 Task: Set the color of the major gridlines on the chart to purple.
Action: Mouse pressed left at (183, 362)
Screenshot: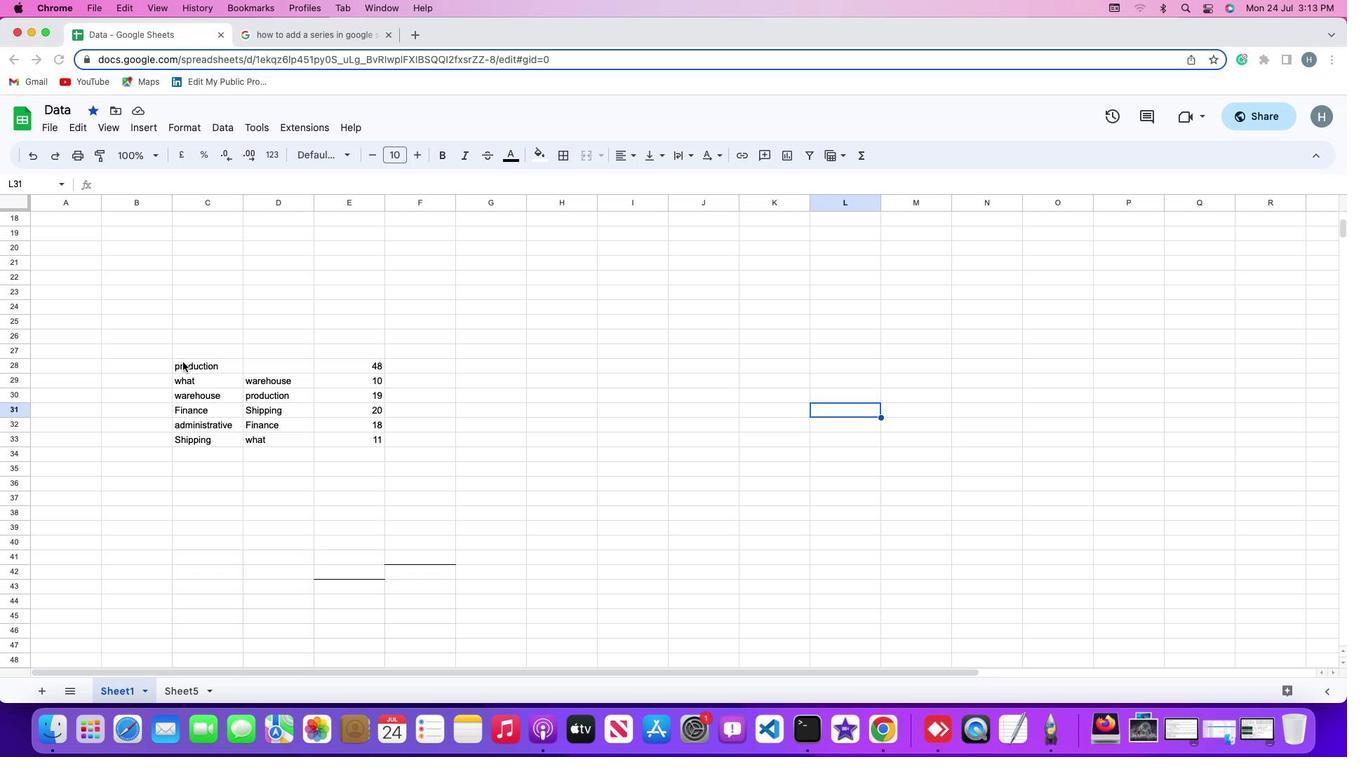 
Action: Mouse moved to (182, 362)
Screenshot: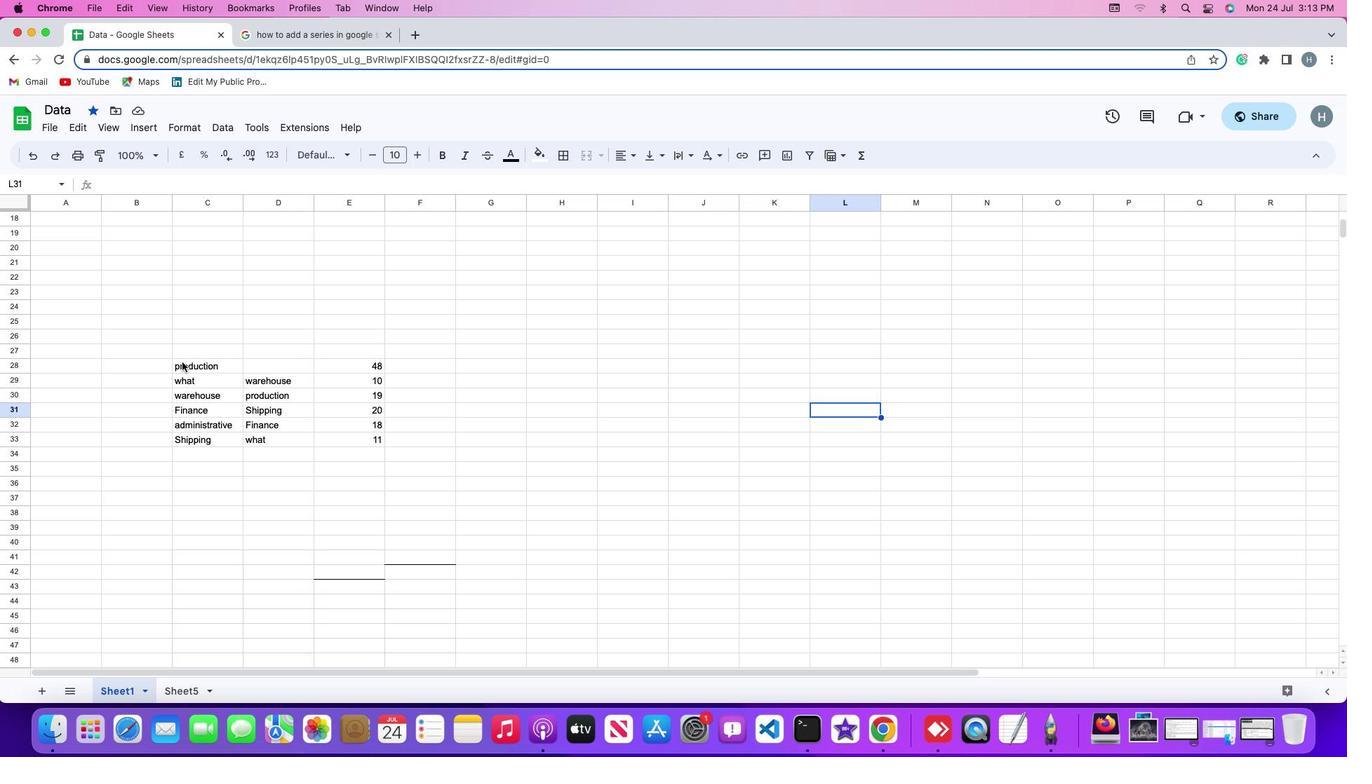 
Action: Mouse pressed left at (182, 362)
Screenshot: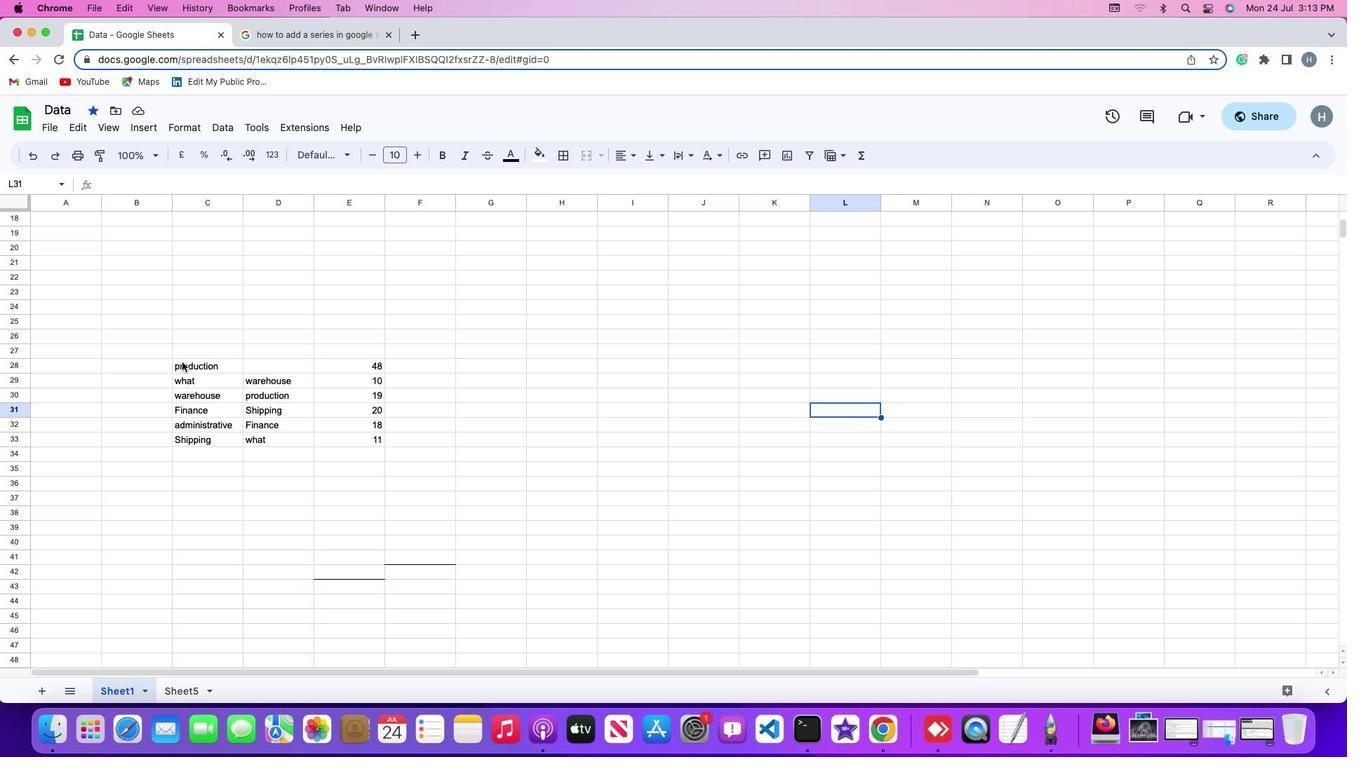 
Action: Mouse moved to (151, 127)
Screenshot: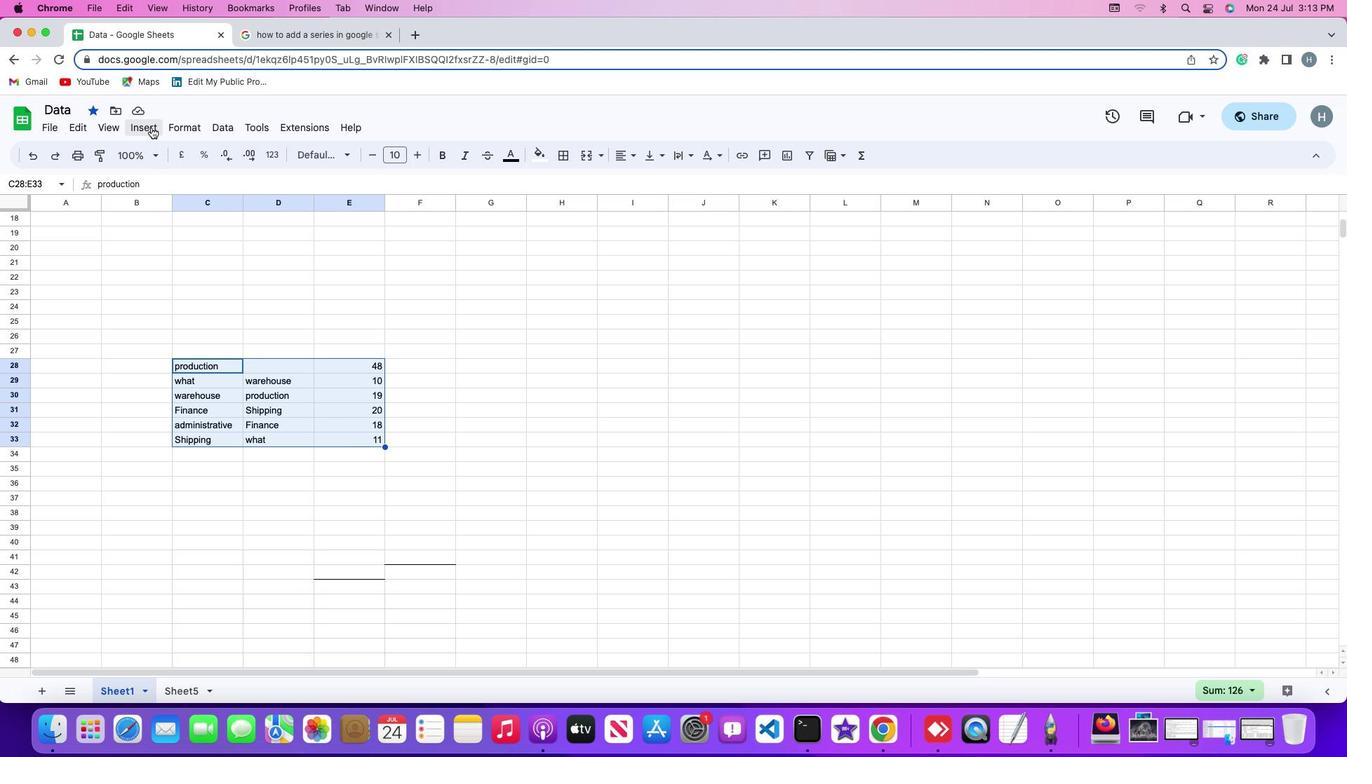 
Action: Mouse pressed left at (151, 127)
Screenshot: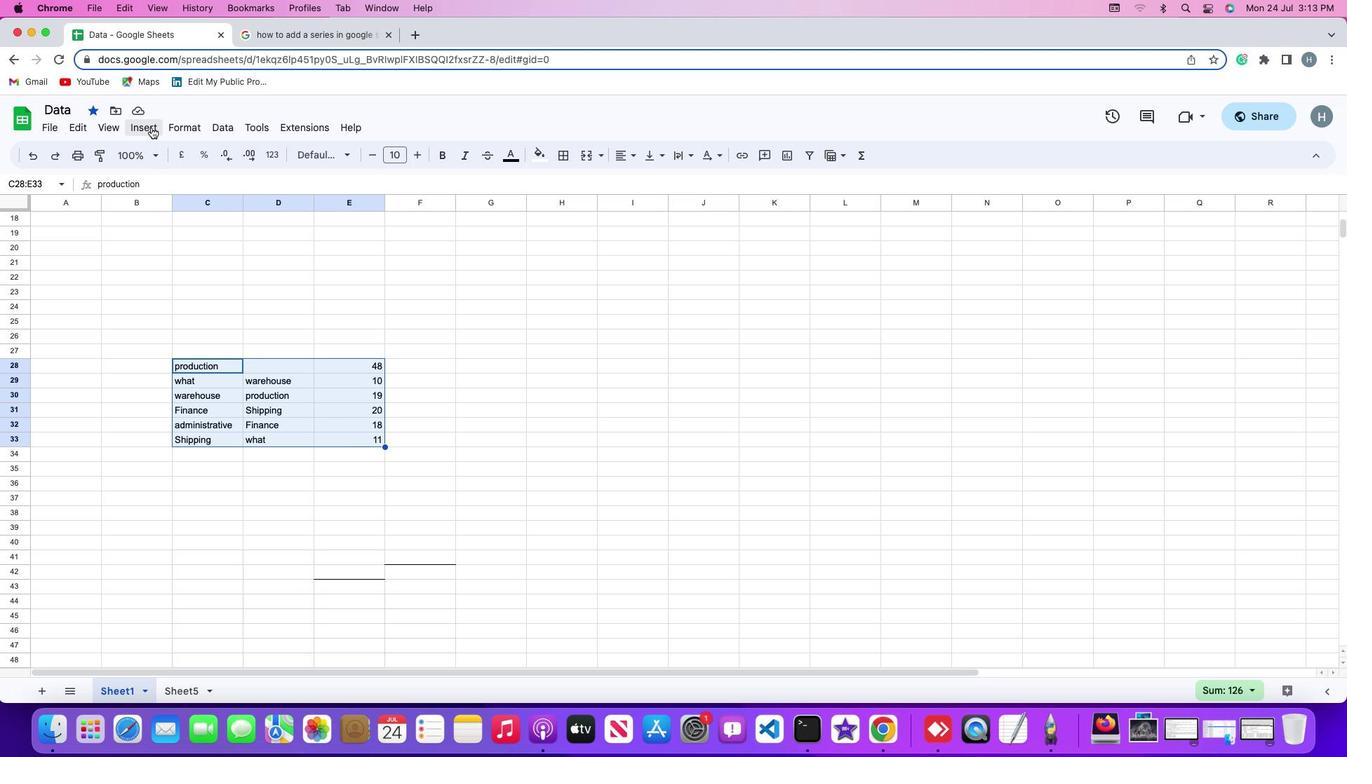 
Action: Mouse moved to (195, 253)
Screenshot: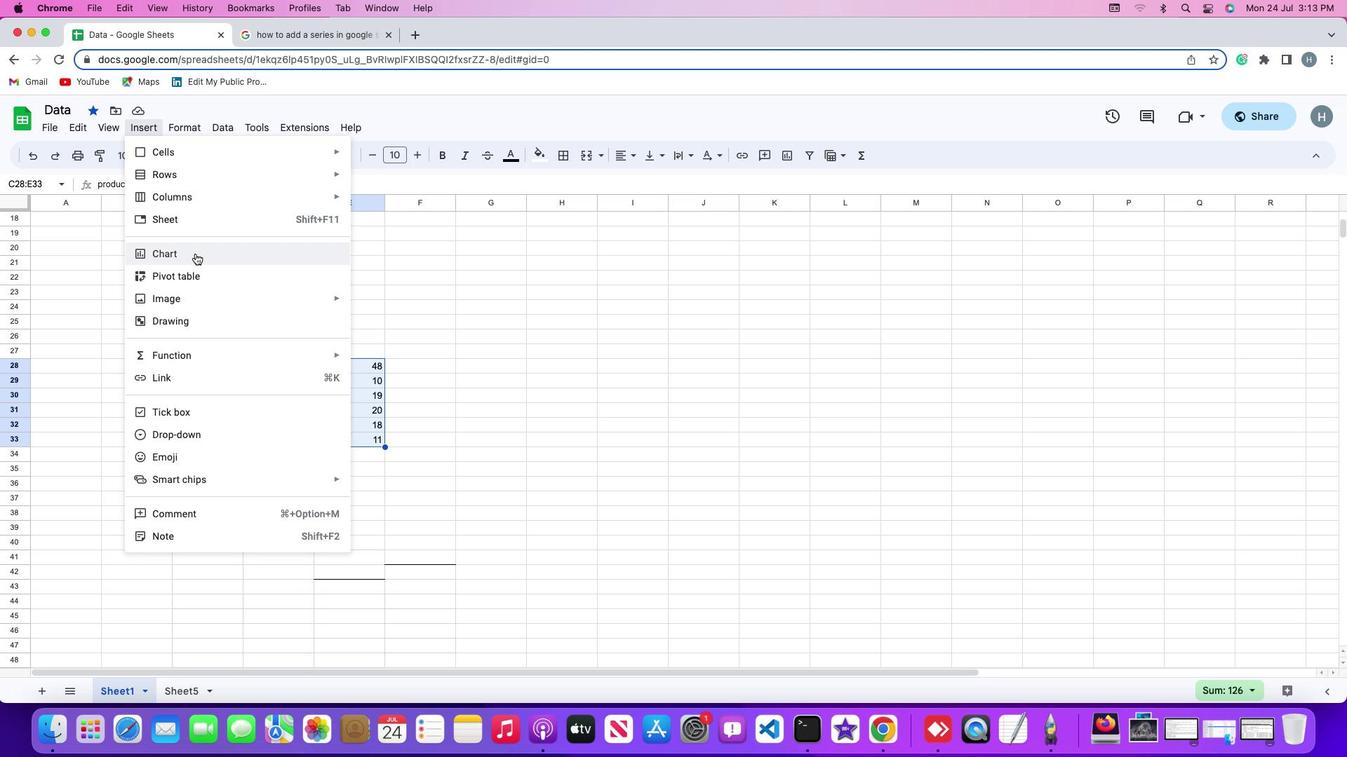 
Action: Mouse pressed left at (195, 253)
Screenshot: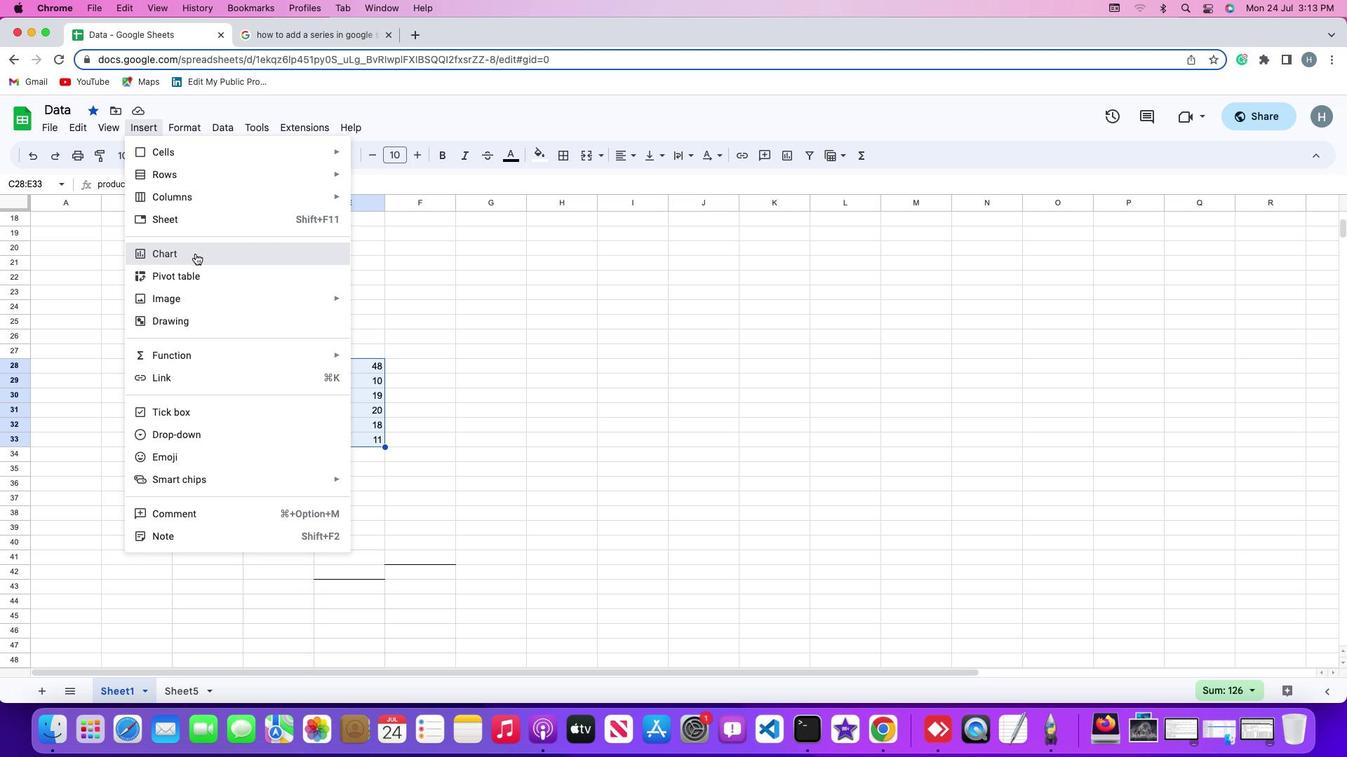 
Action: Mouse moved to (1276, 192)
Screenshot: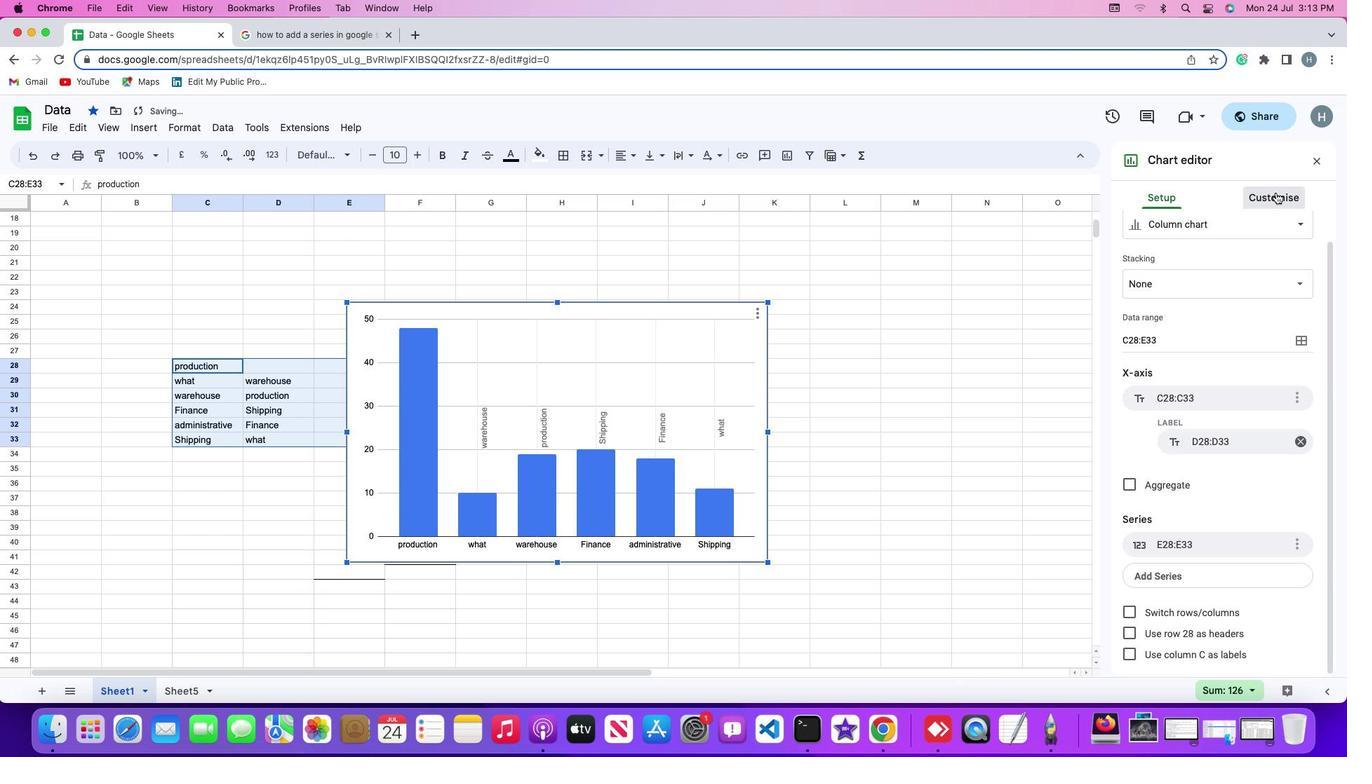 
Action: Mouse pressed left at (1276, 192)
Screenshot: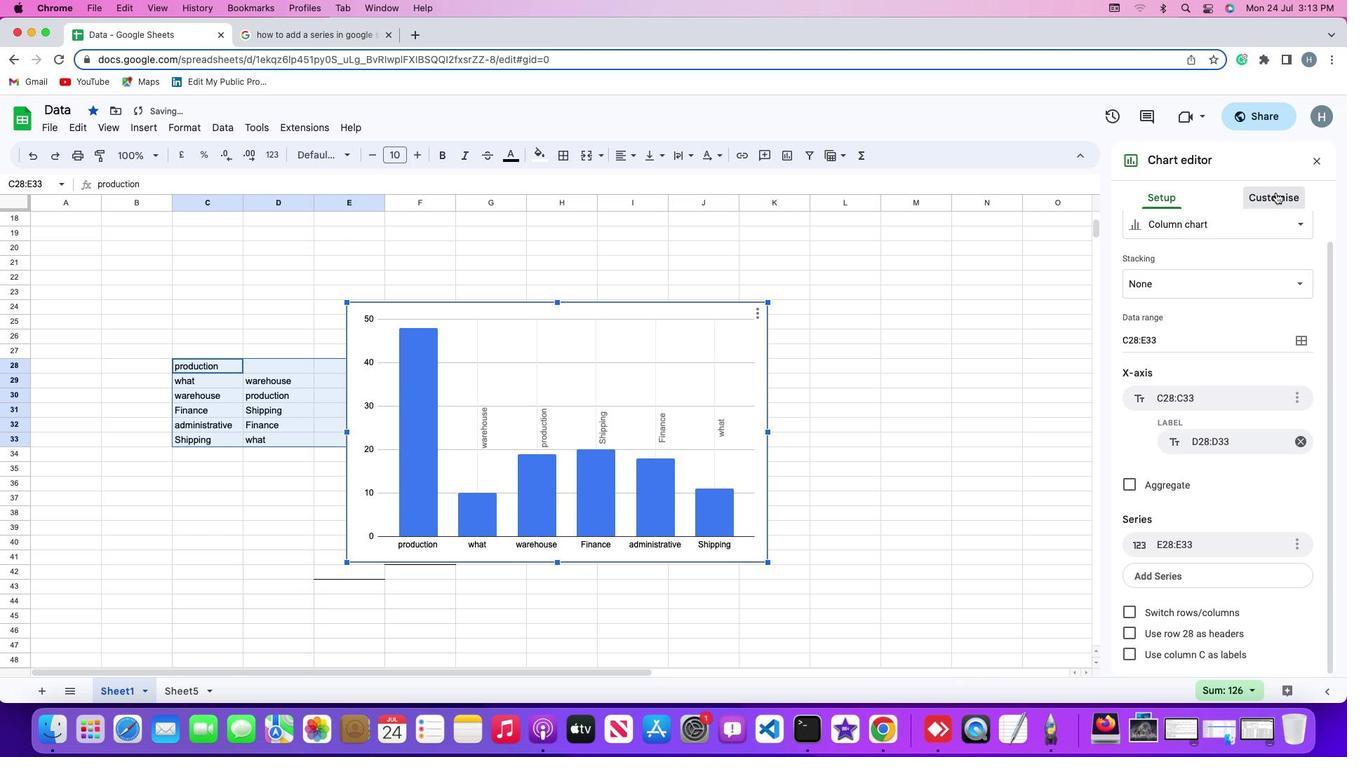
Action: Mouse moved to (1175, 491)
Screenshot: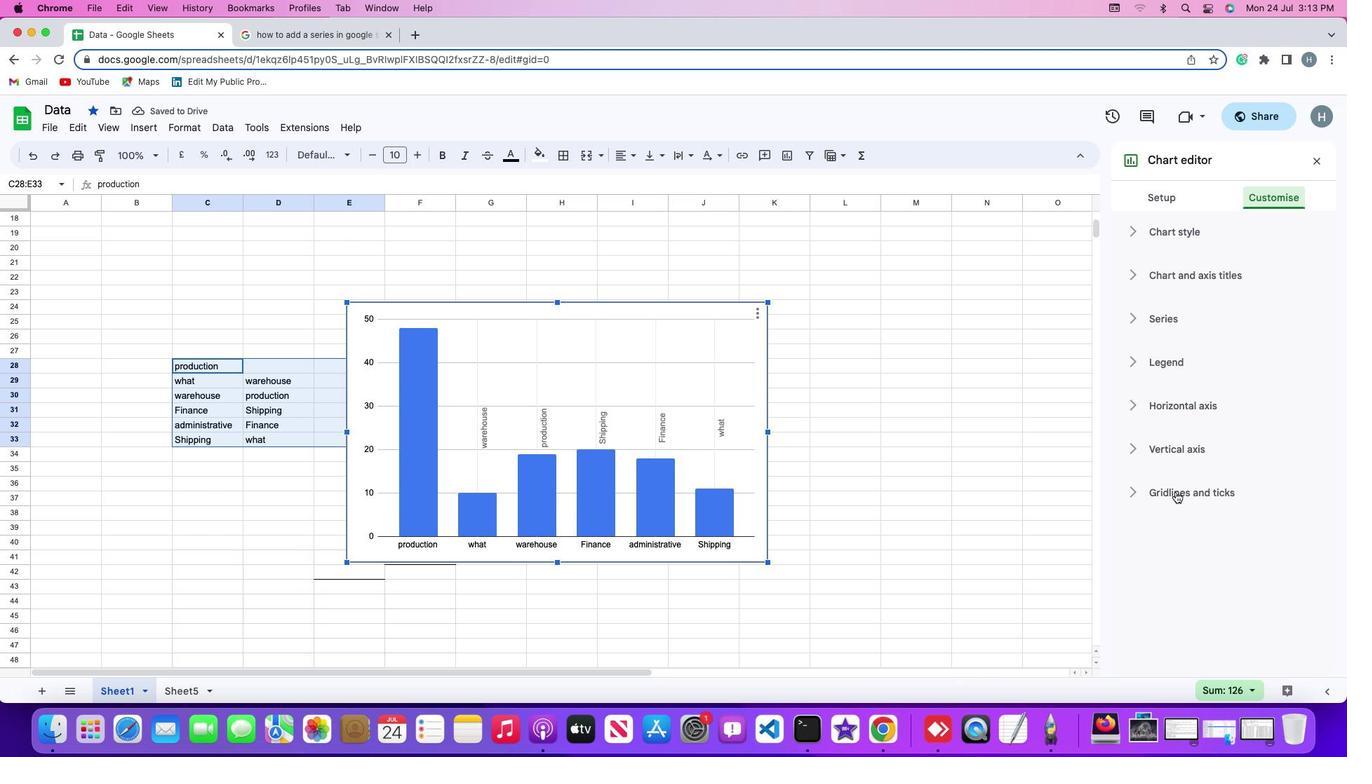 
Action: Mouse pressed left at (1175, 491)
Screenshot: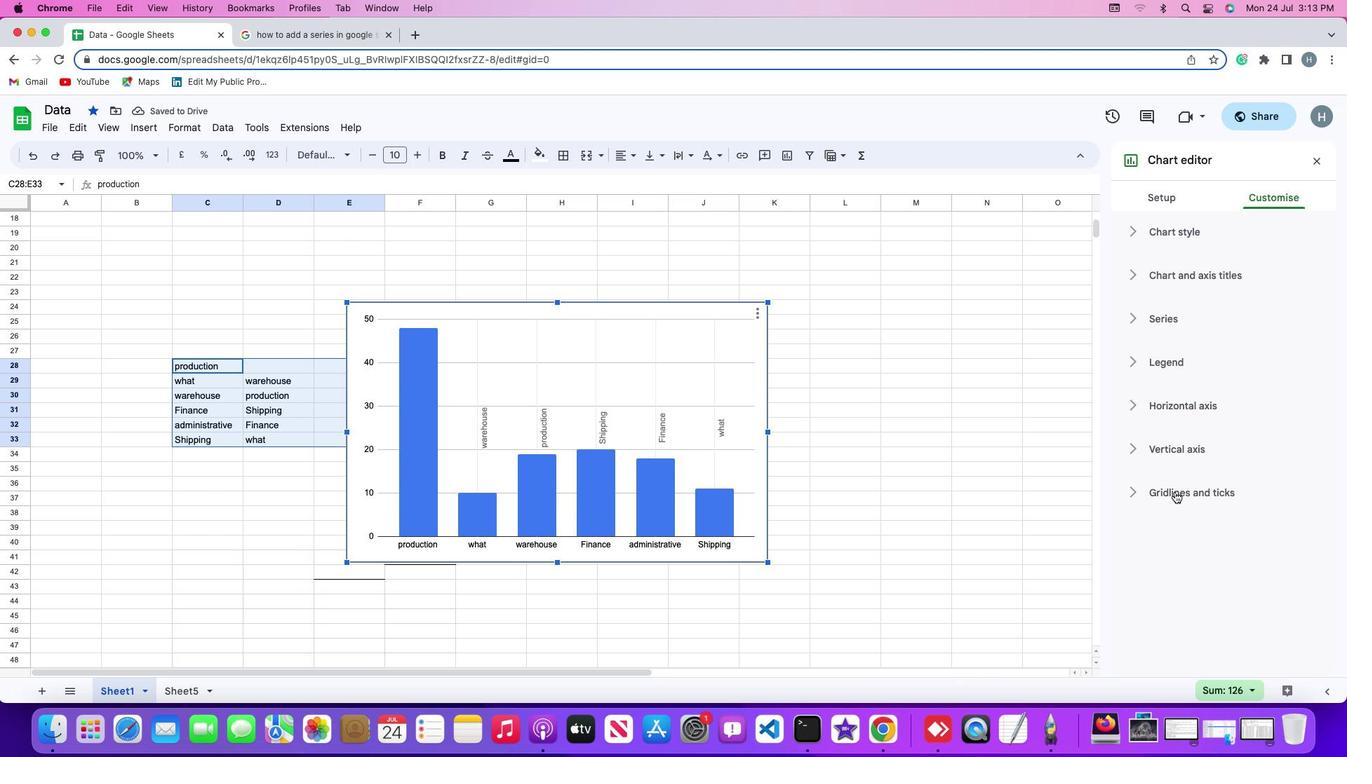 
Action: Mouse moved to (1167, 537)
Screenshot: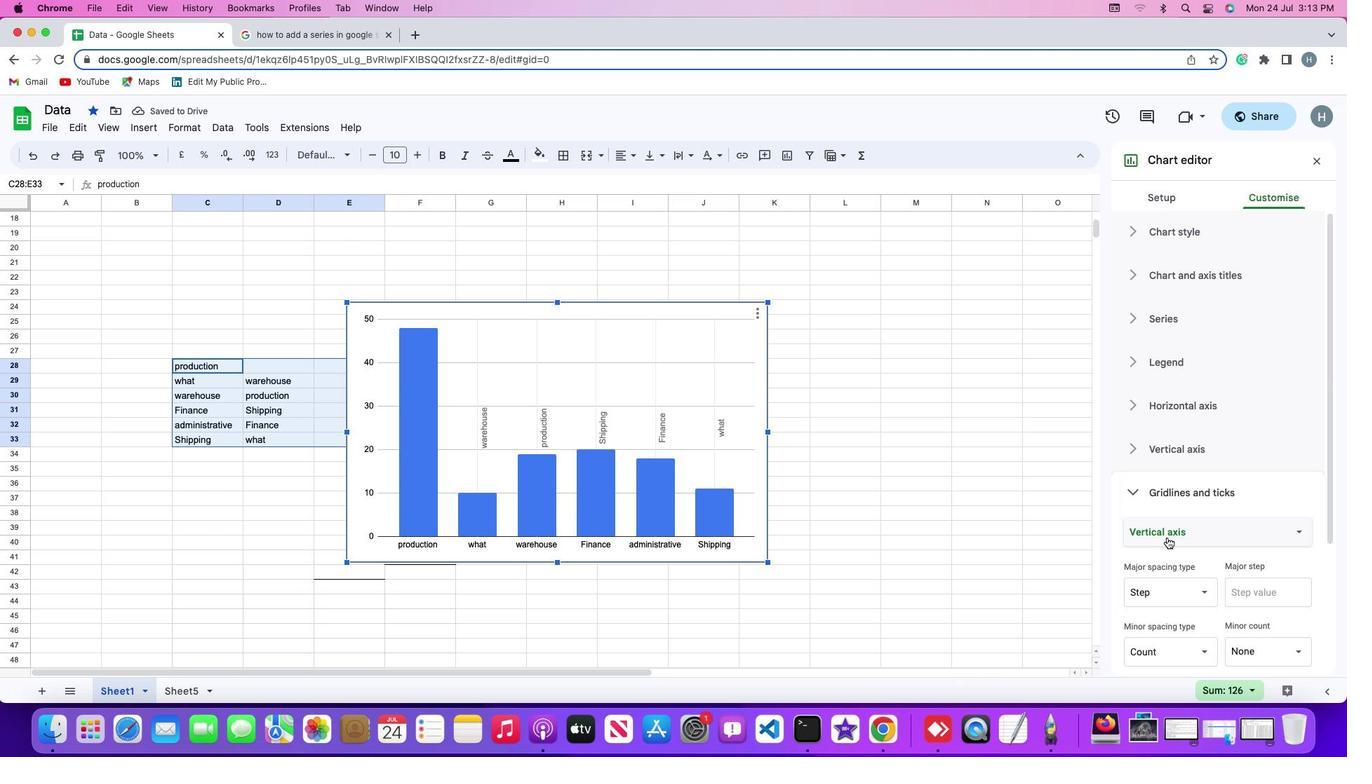 
Action: Mouse scrolled (1167, 537) with delta (0, 0)
Screenshot: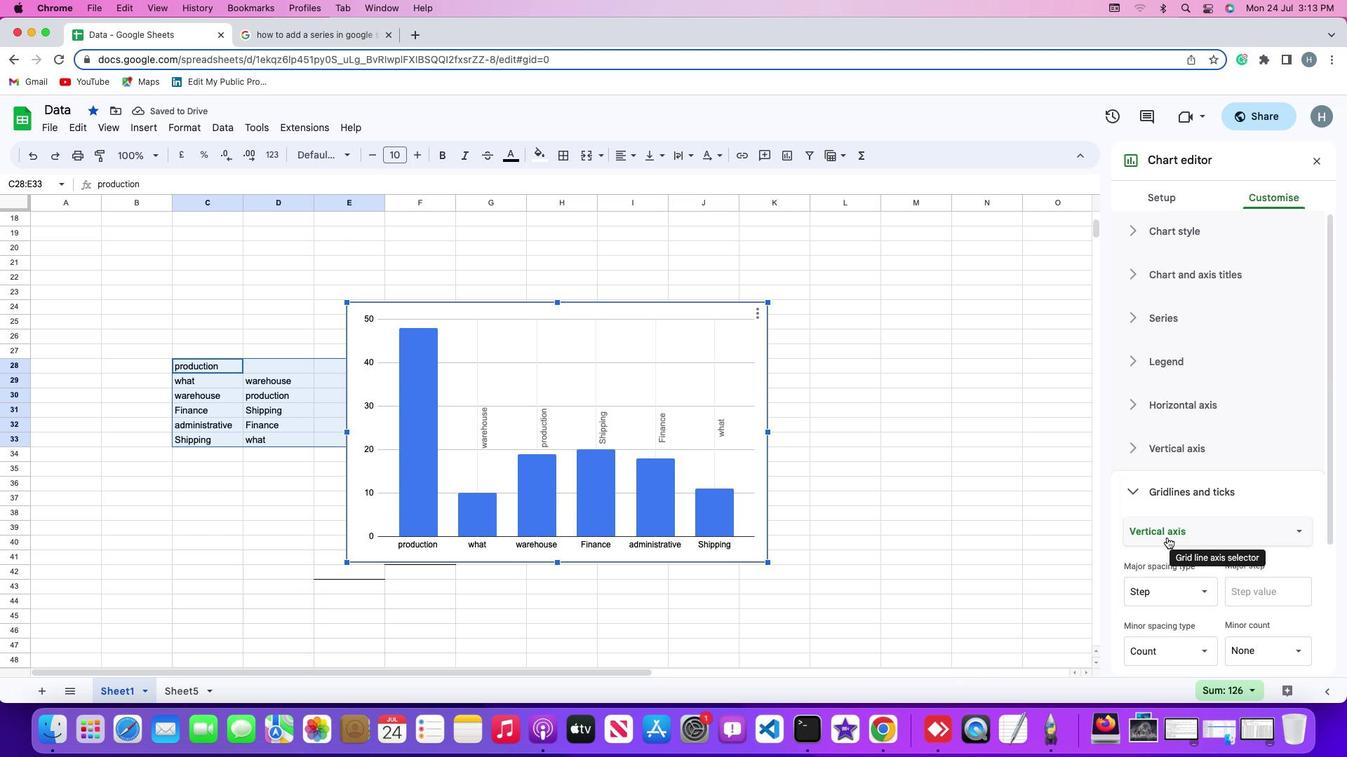 
Action: Mouse scrolled (1167, 537) with delta (0, 0)
Screenshot: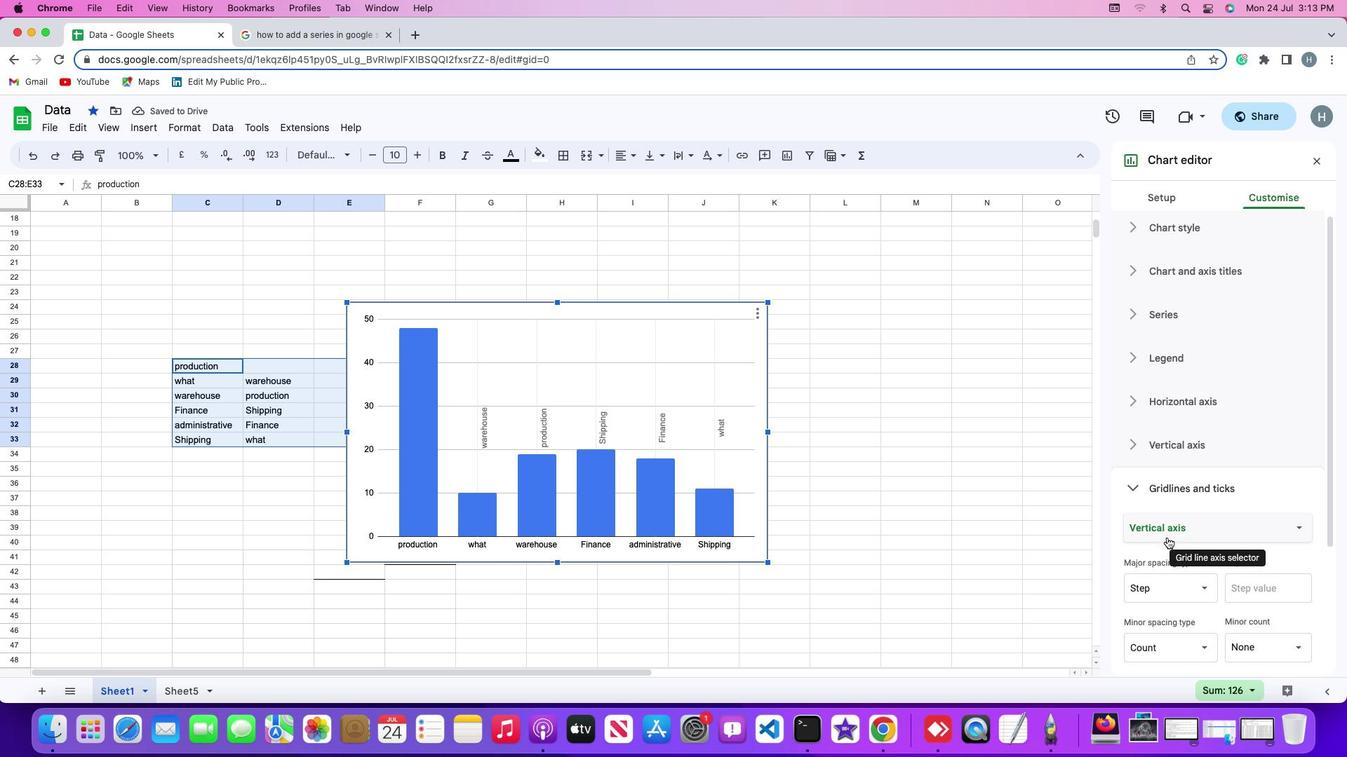 
Action: Mouse scrolled (1167, 537) with delta (0, 0)
Screenshot: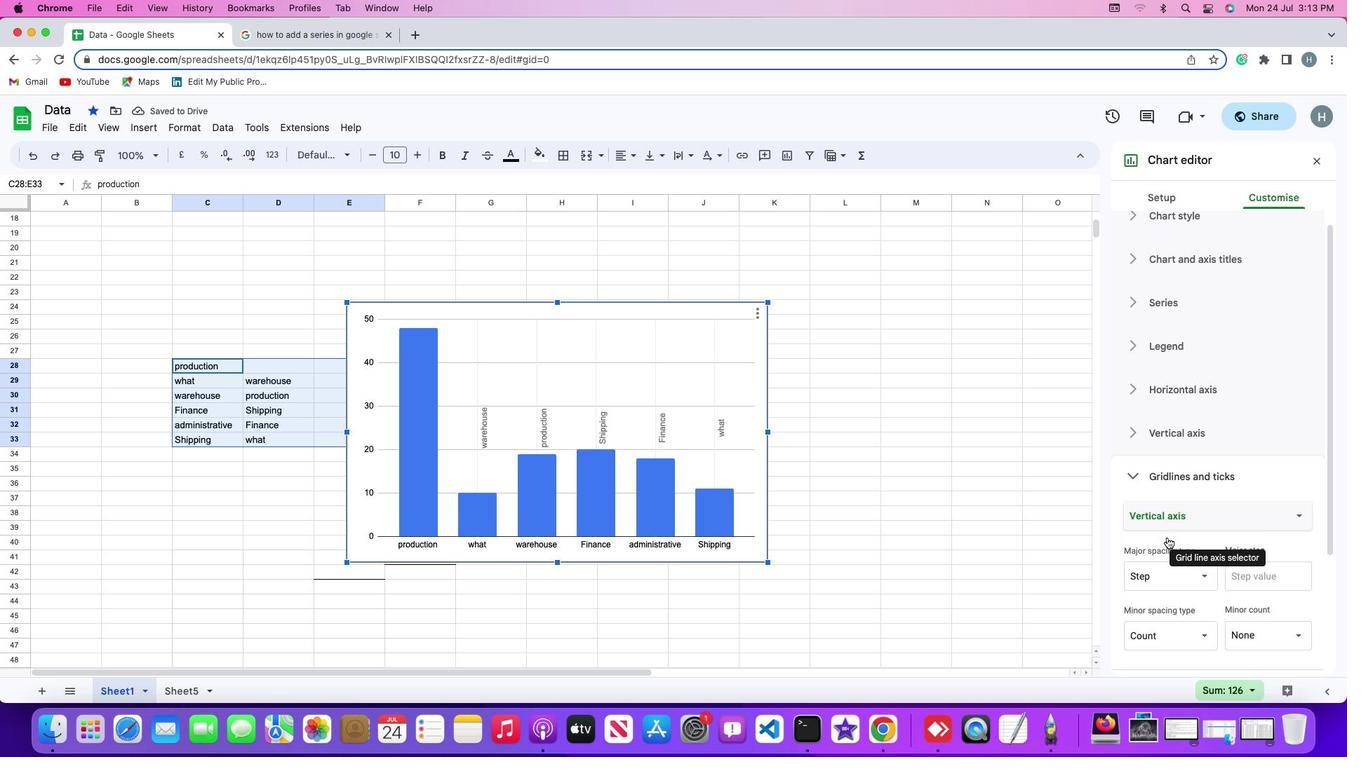 
Action: Mouse scrolled (1167, 537) with delta (0, -1)
Screenshot: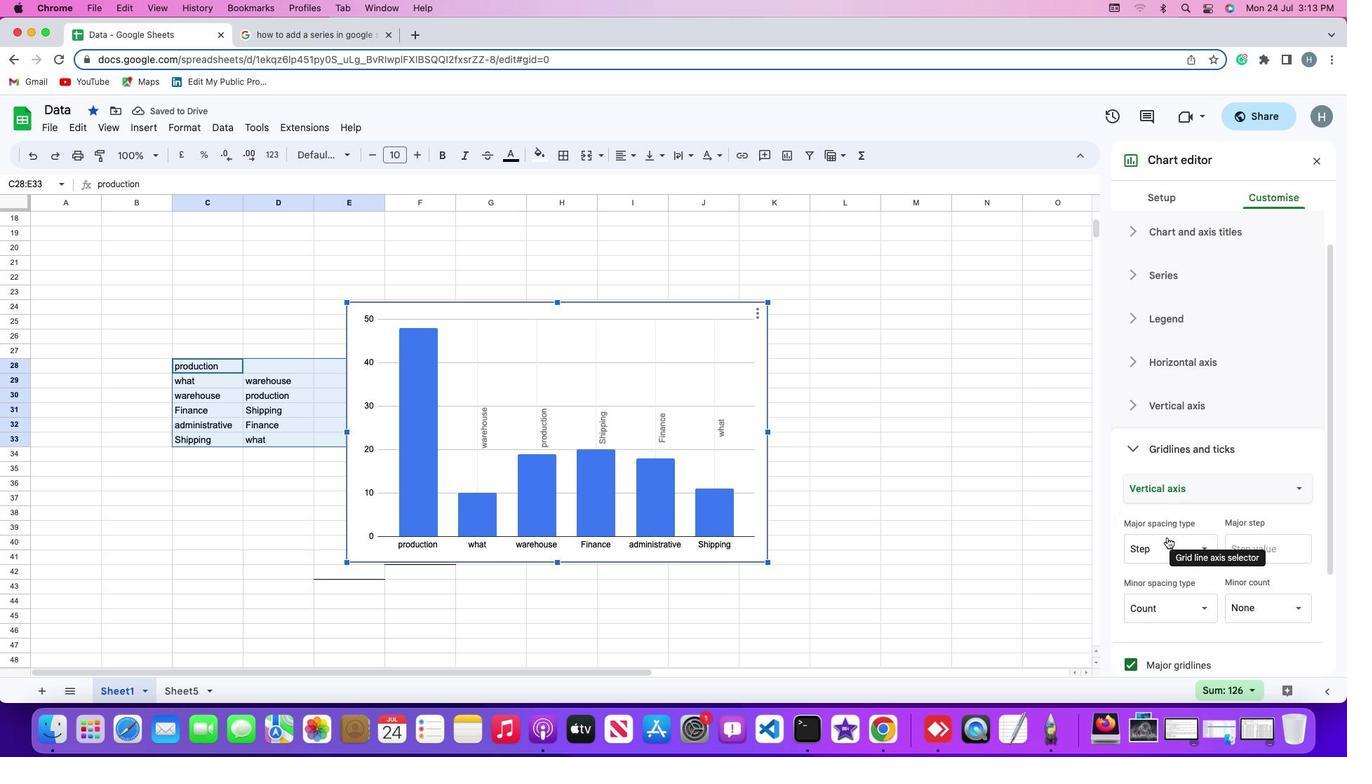 
Action: Mouse scrolled (1167, 537) with delta (0, 0)
Screenshot: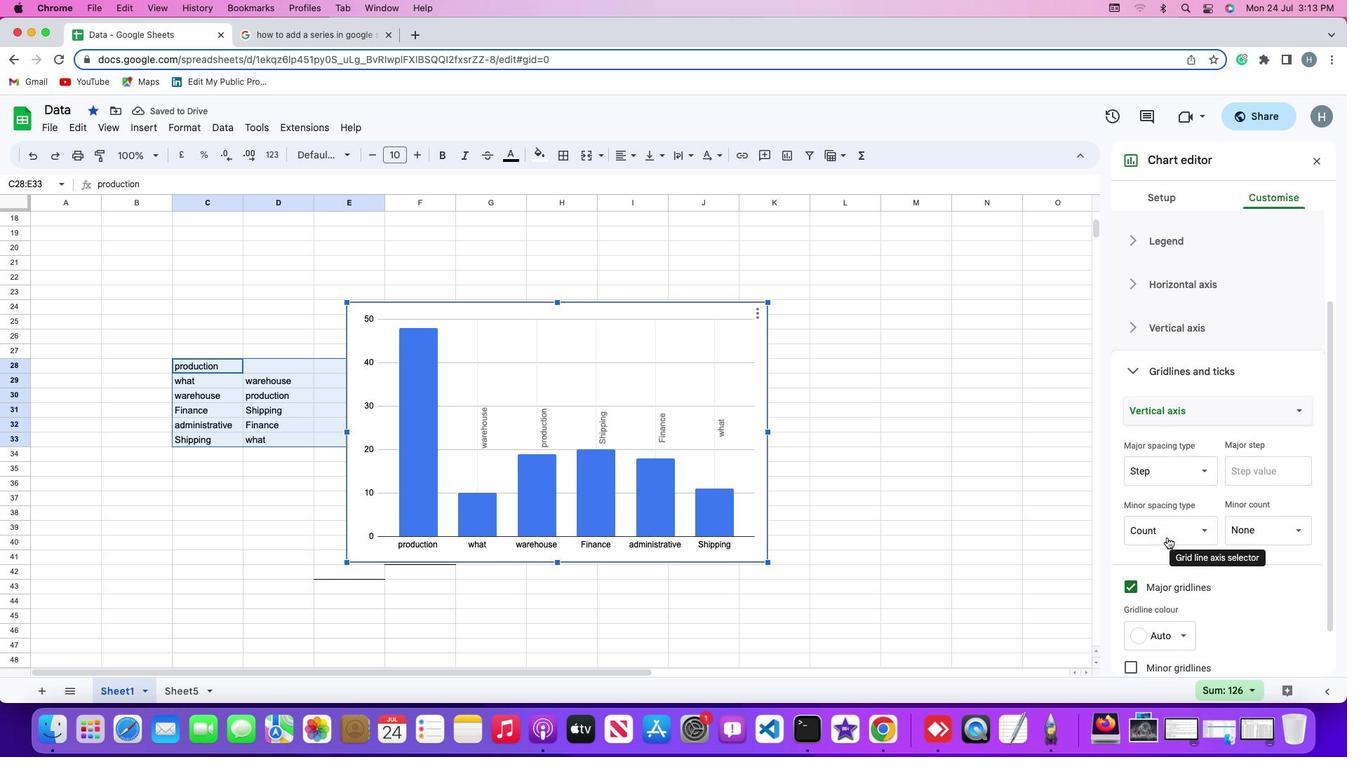 
Action: Mouse scrolled (1167, 537) with delta (0, 0)
Screenshot: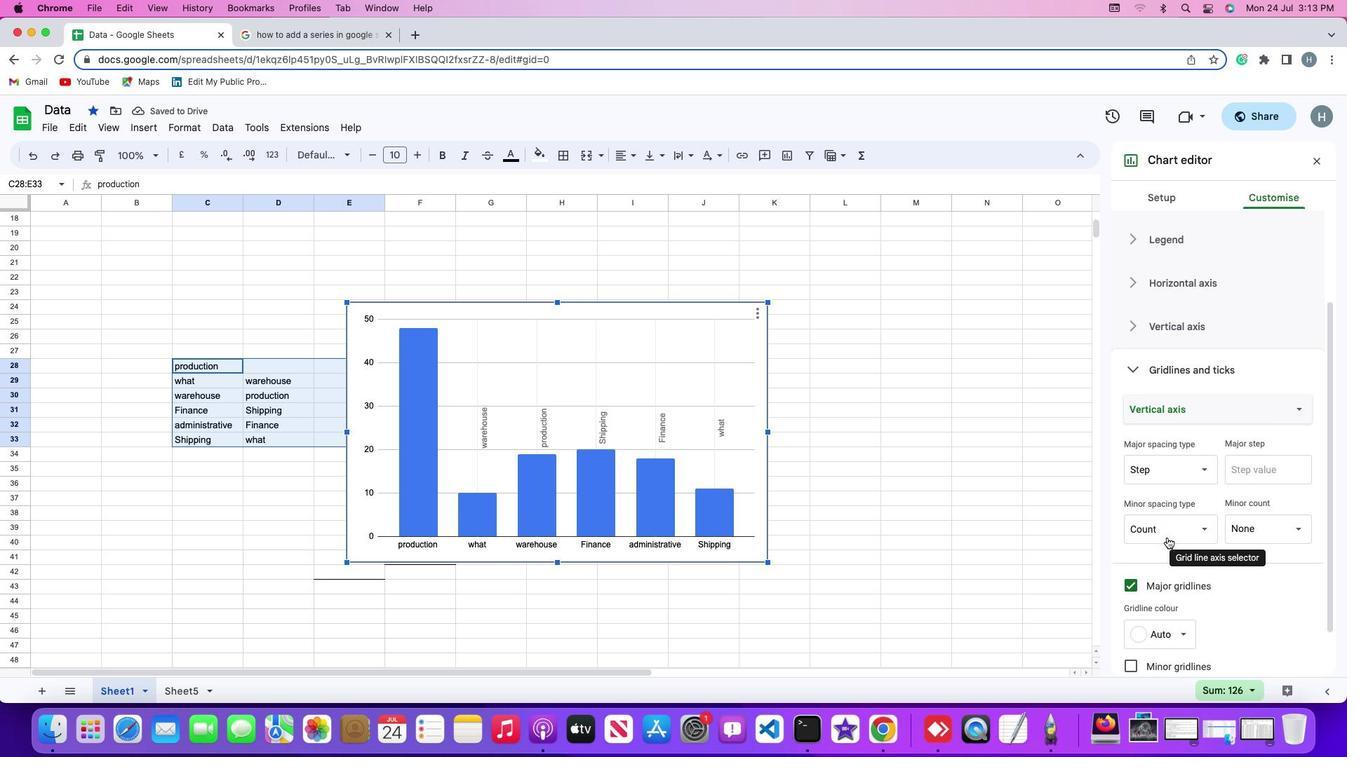 
Action: Mouse scrolled (1167, 537) with delta (0, -1)
Screenshot: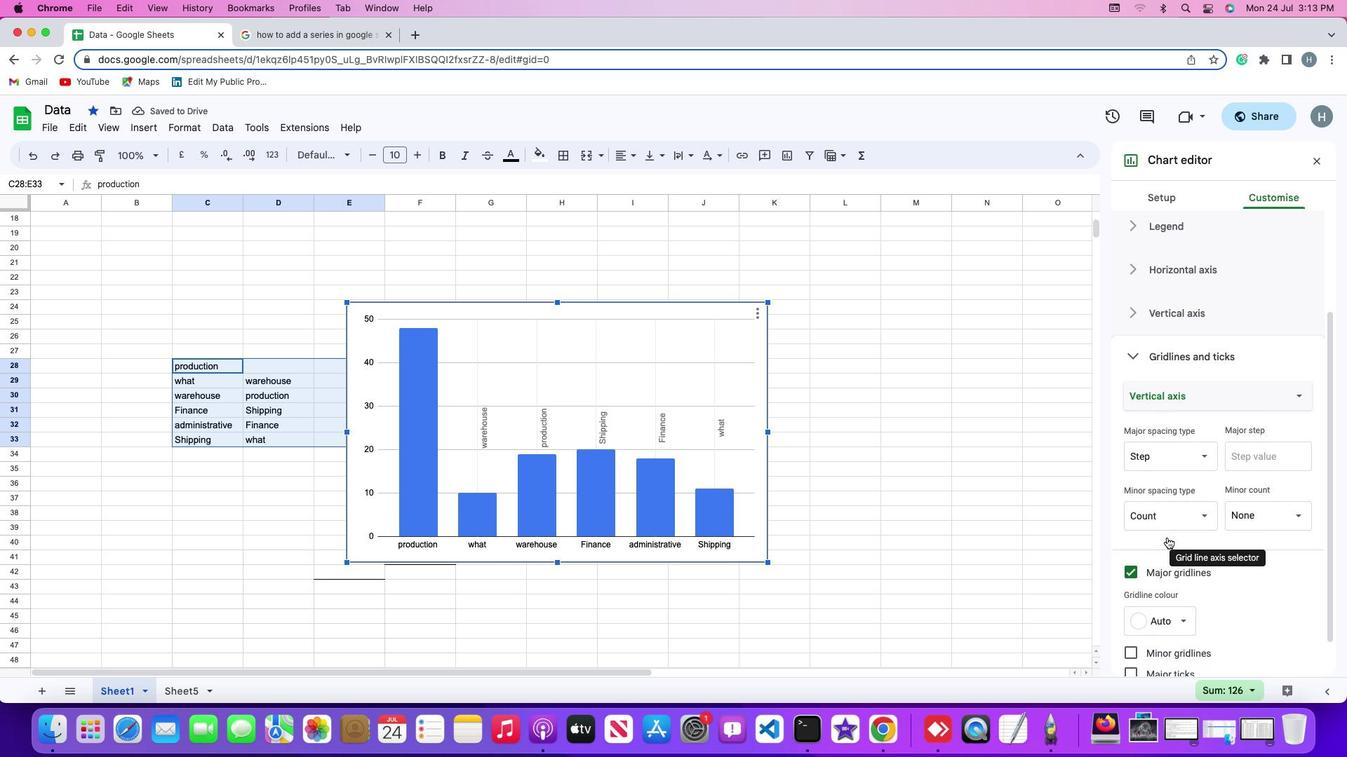 
Action: Mouse scrolled (1167, 537) with delta (0, 0)
Screenshot: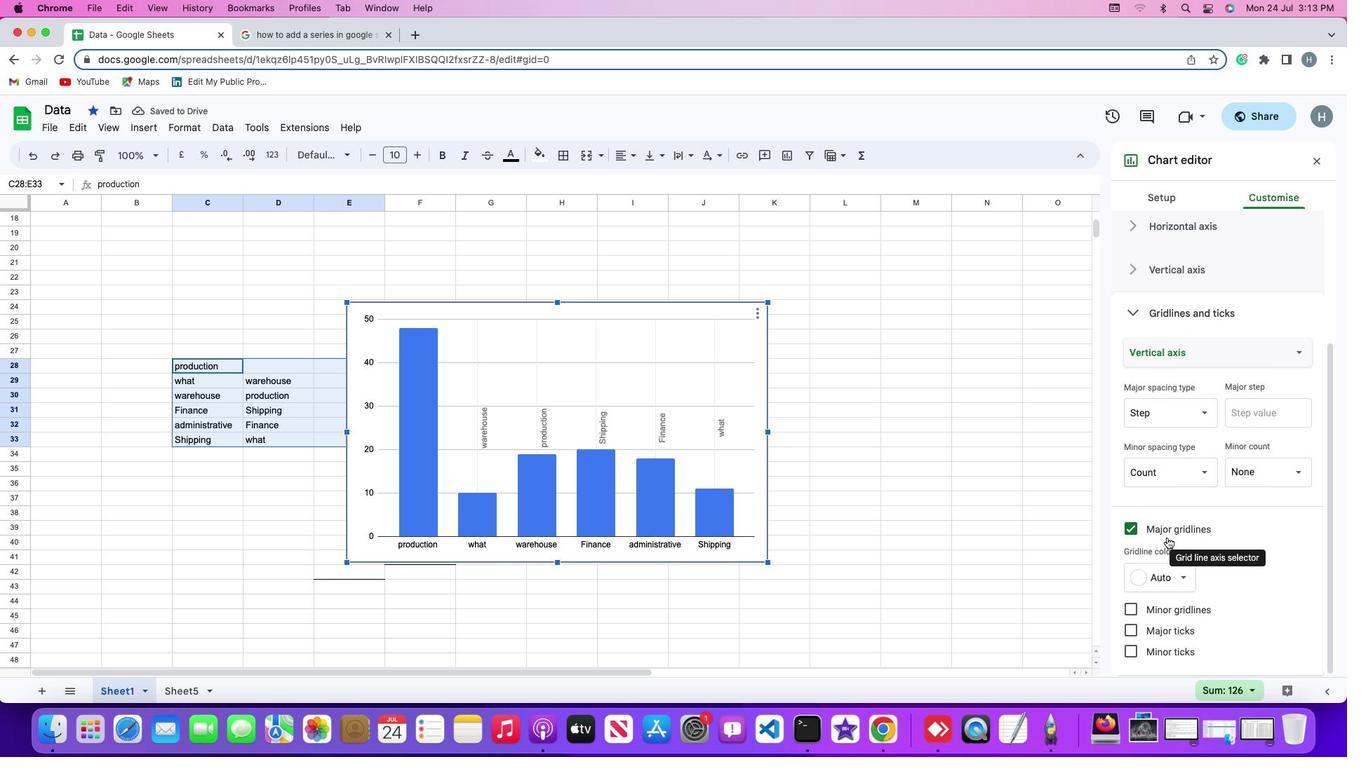
Action: Mouse scrolled (1167, 537) with delta (0, 0)
Screenshot: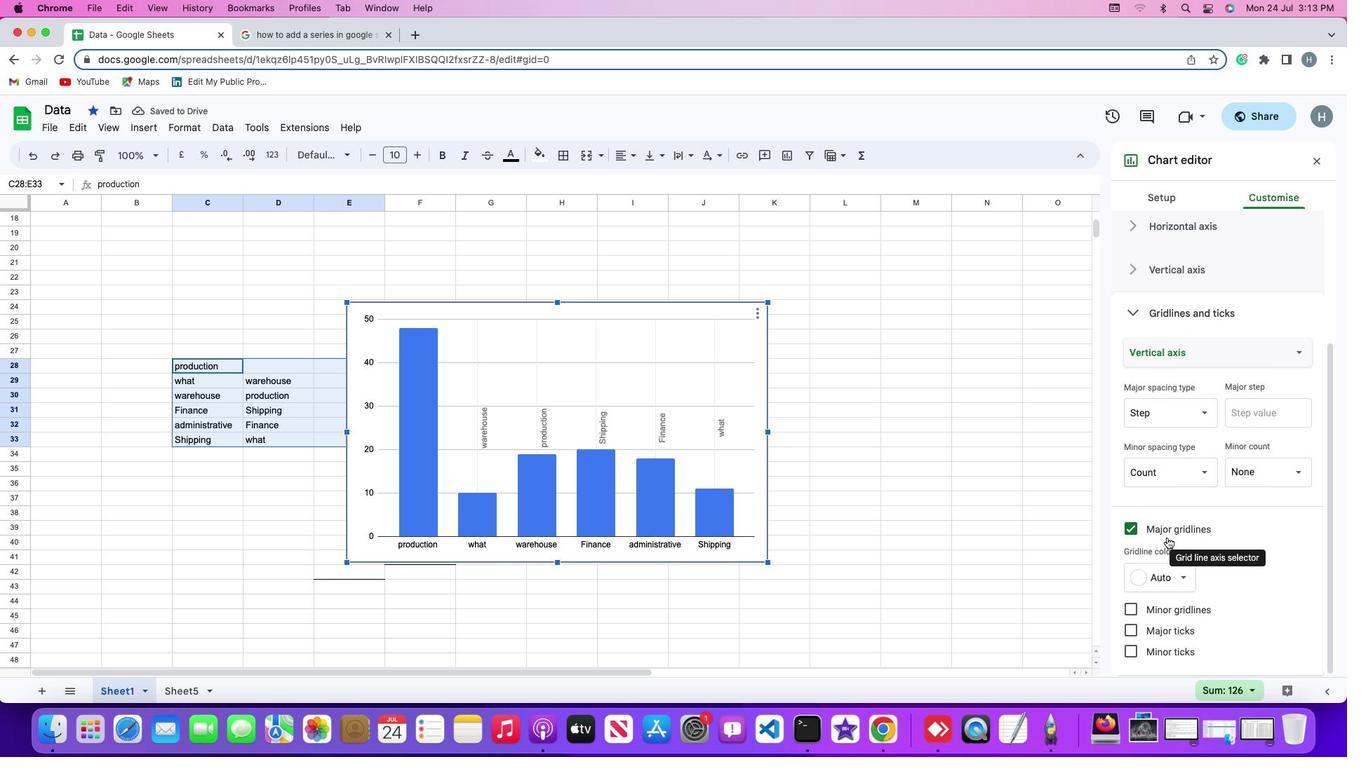 
Action: Mouse scrolled (1167, 537) with delta (0, -1)
Screenshot: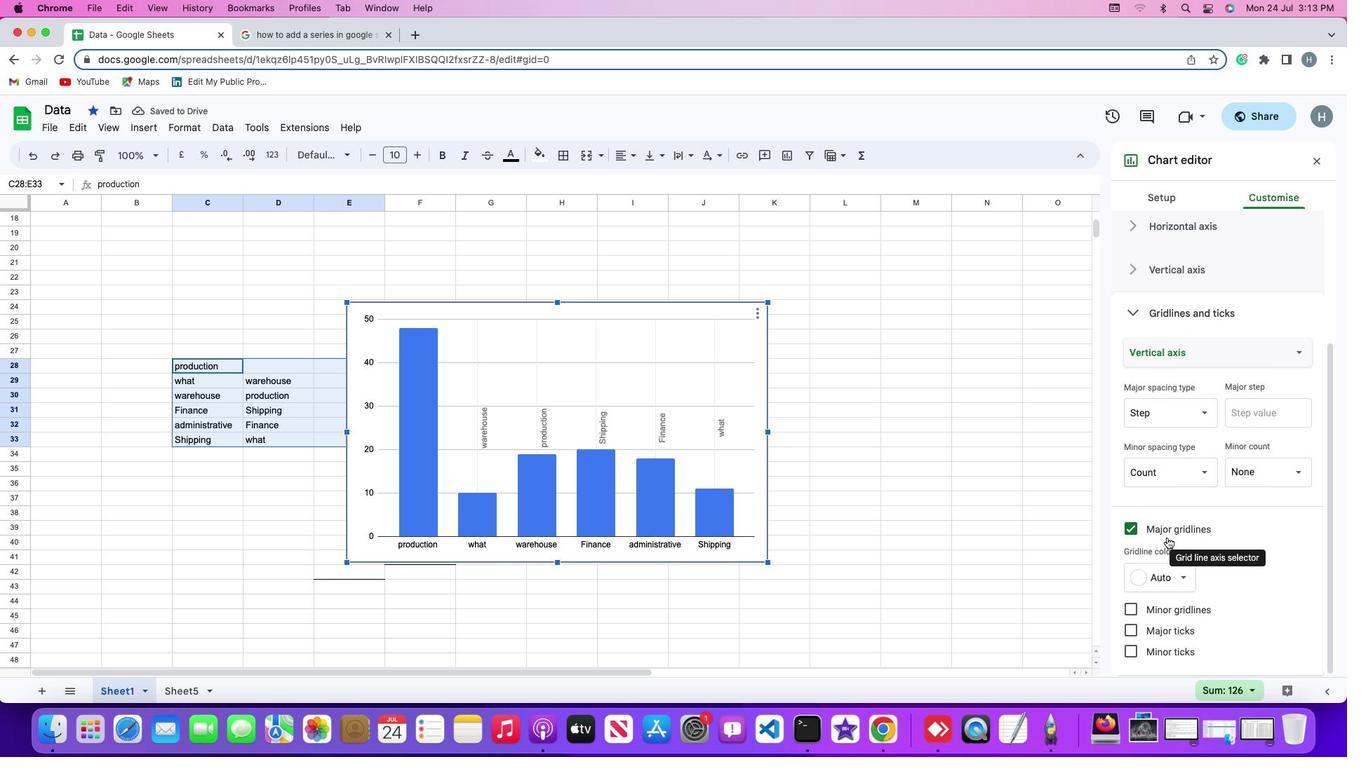 
Action: Mouse scrolled (1167, 537) with delta (0, -2)
Screenshot: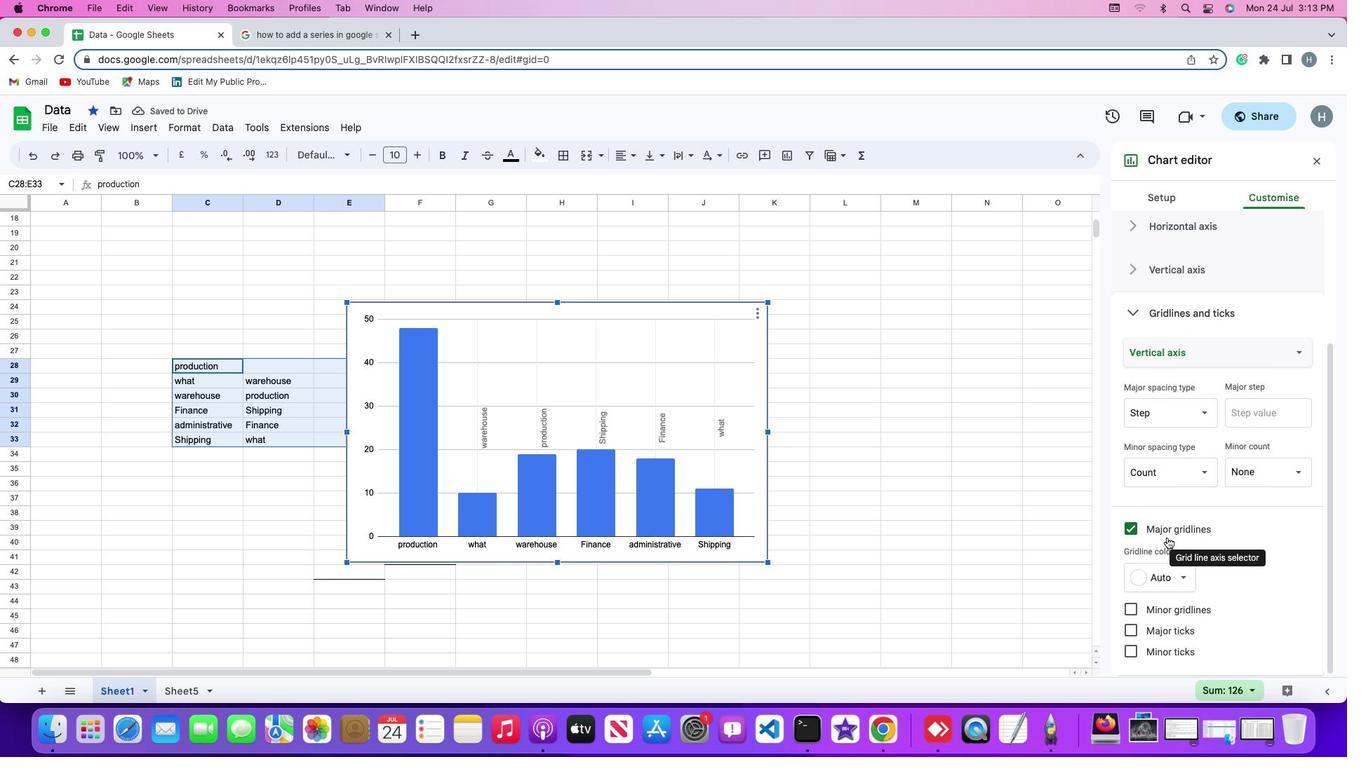 
Action: Mouse moved to (1217, 347)
Screenshot: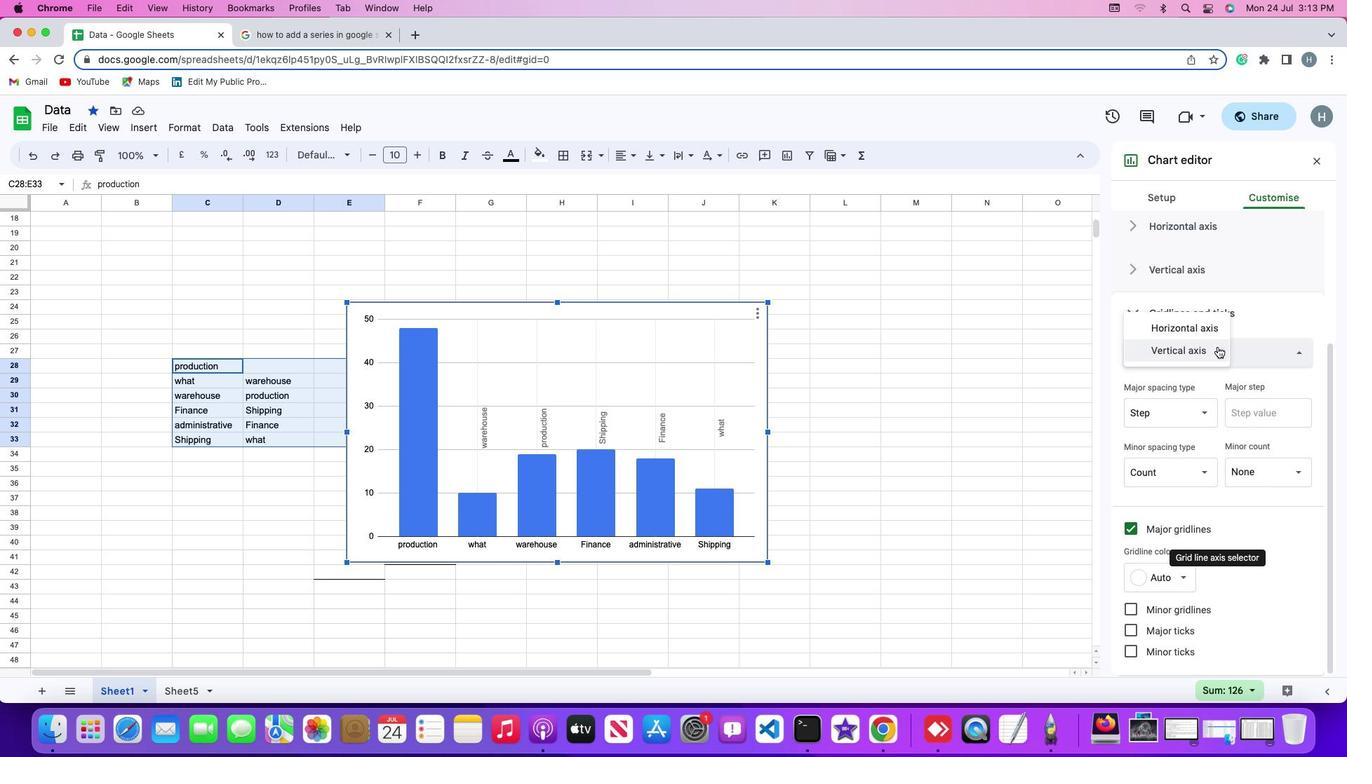 
Action: Mouse pressed left at (1217, 347)
Screenshot: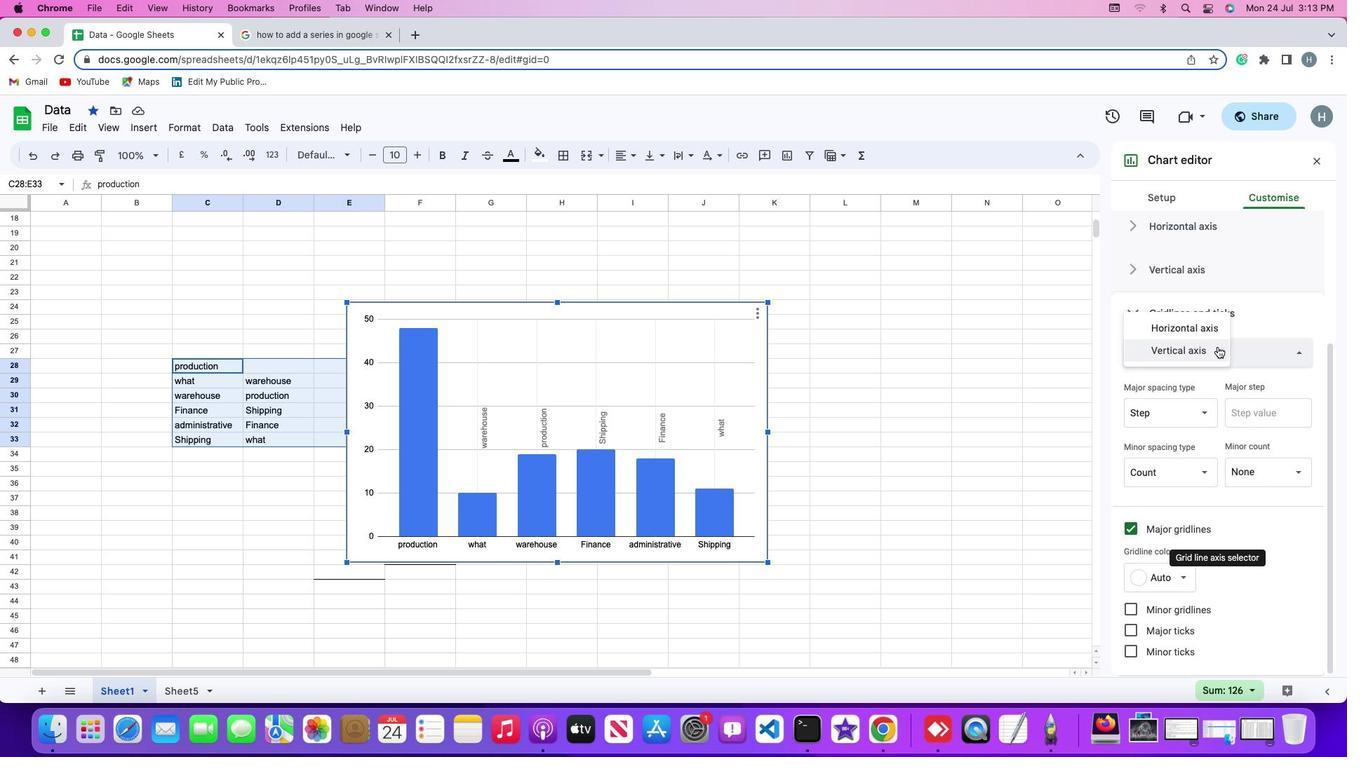 
Action: Mouse moved to (1206, 351)
Screenshot: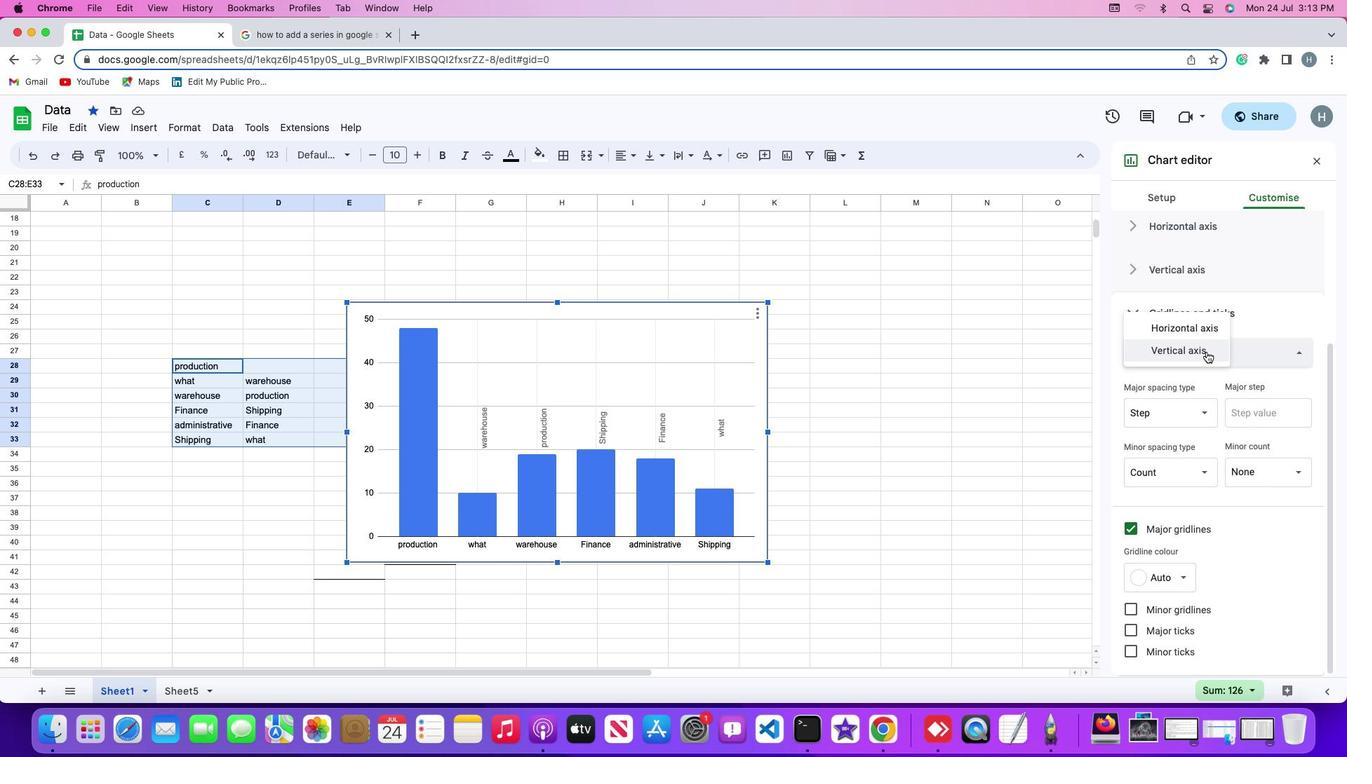 
Action: Mouse pressed left at (1206, 351)
Screenshot: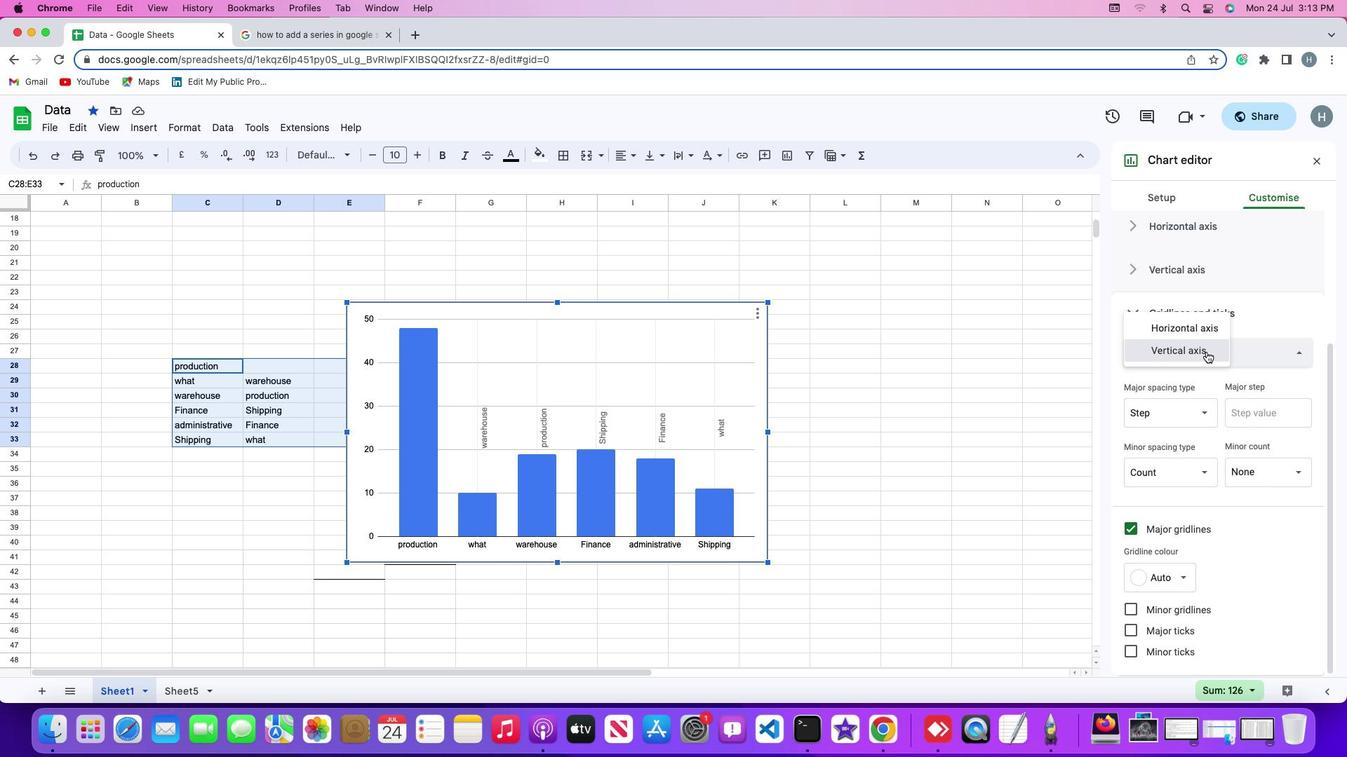 
Action: Mouse moved to (1234, 588)
Screenshot: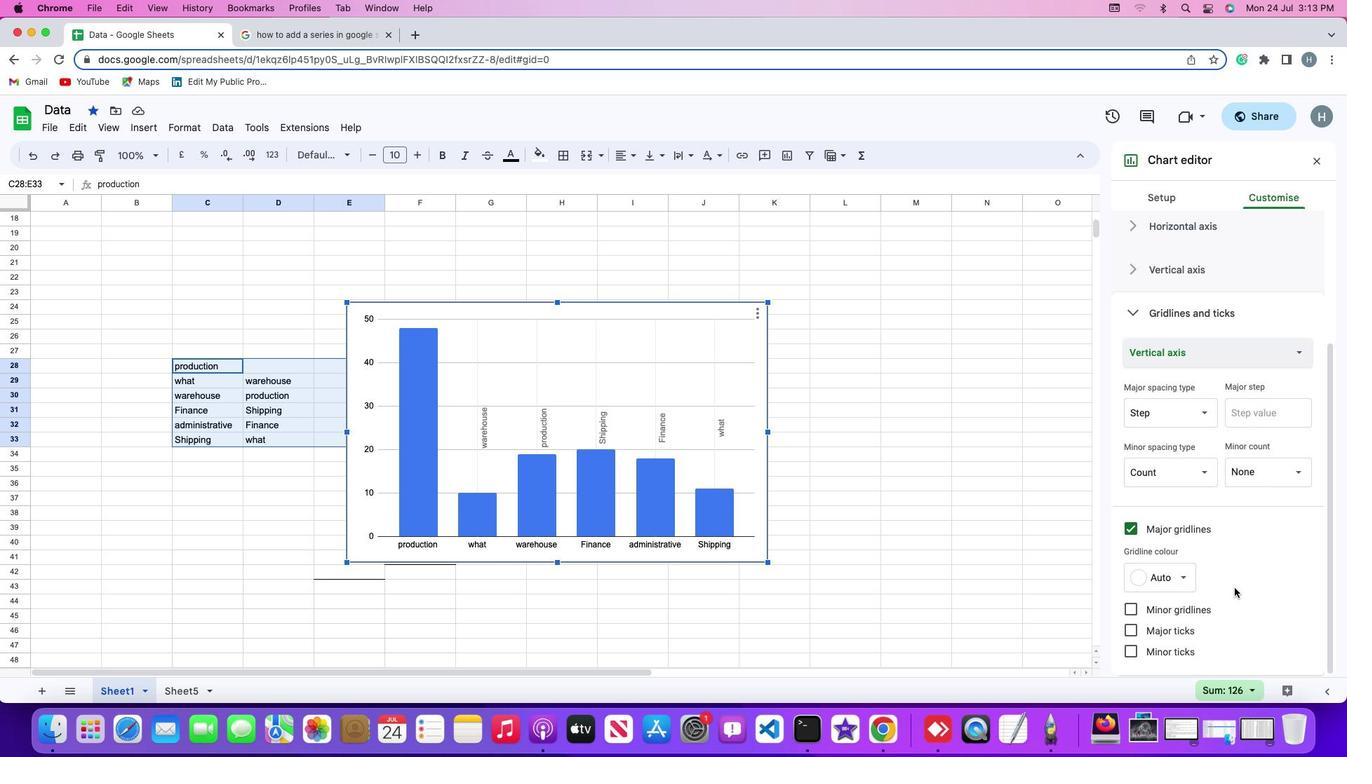 
Action: Mouse scrolled (1234, 588) with delta (0, 0)
Screenshot: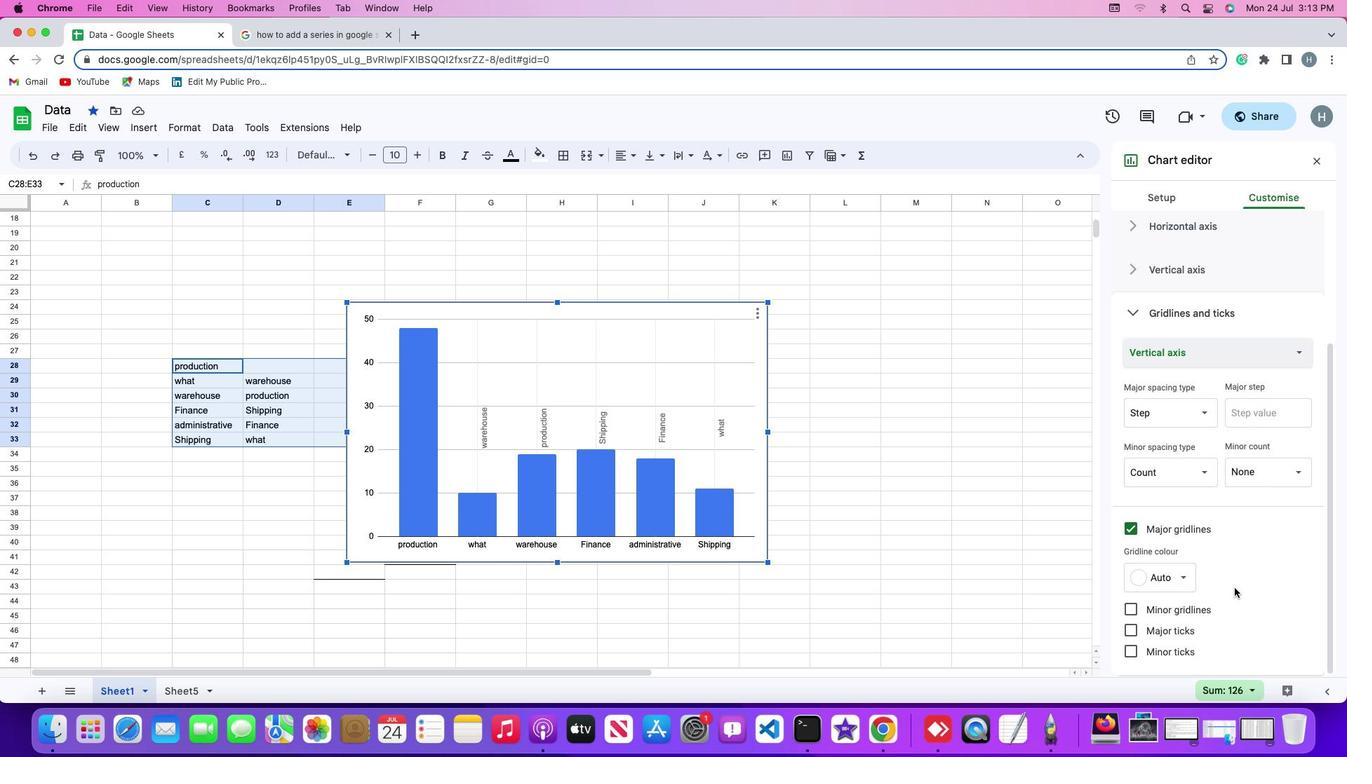 
Action: Mouse scrolled (1234, 588) with delta (0, 0)
Screenshot: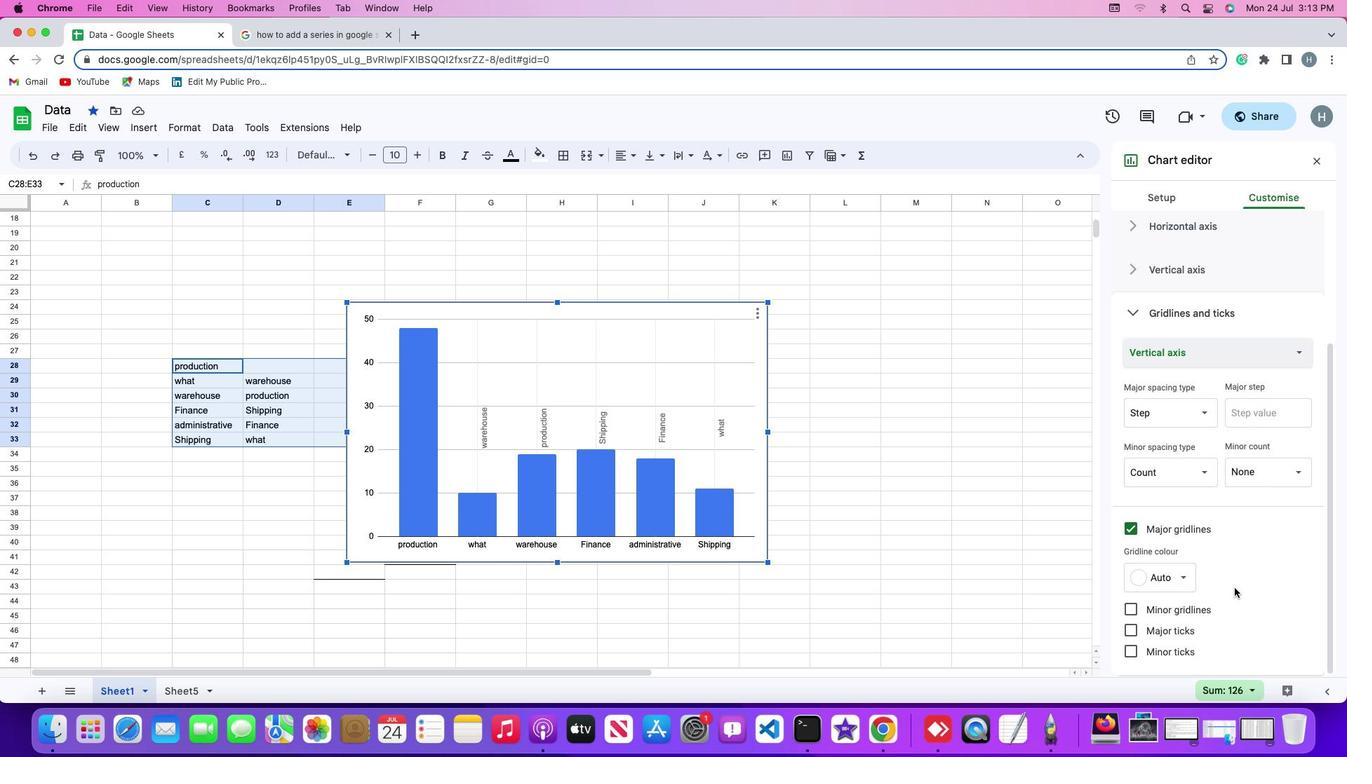 
Action: Mouse scrolled (1234, 588) with delta (0, -1)
Screenshot: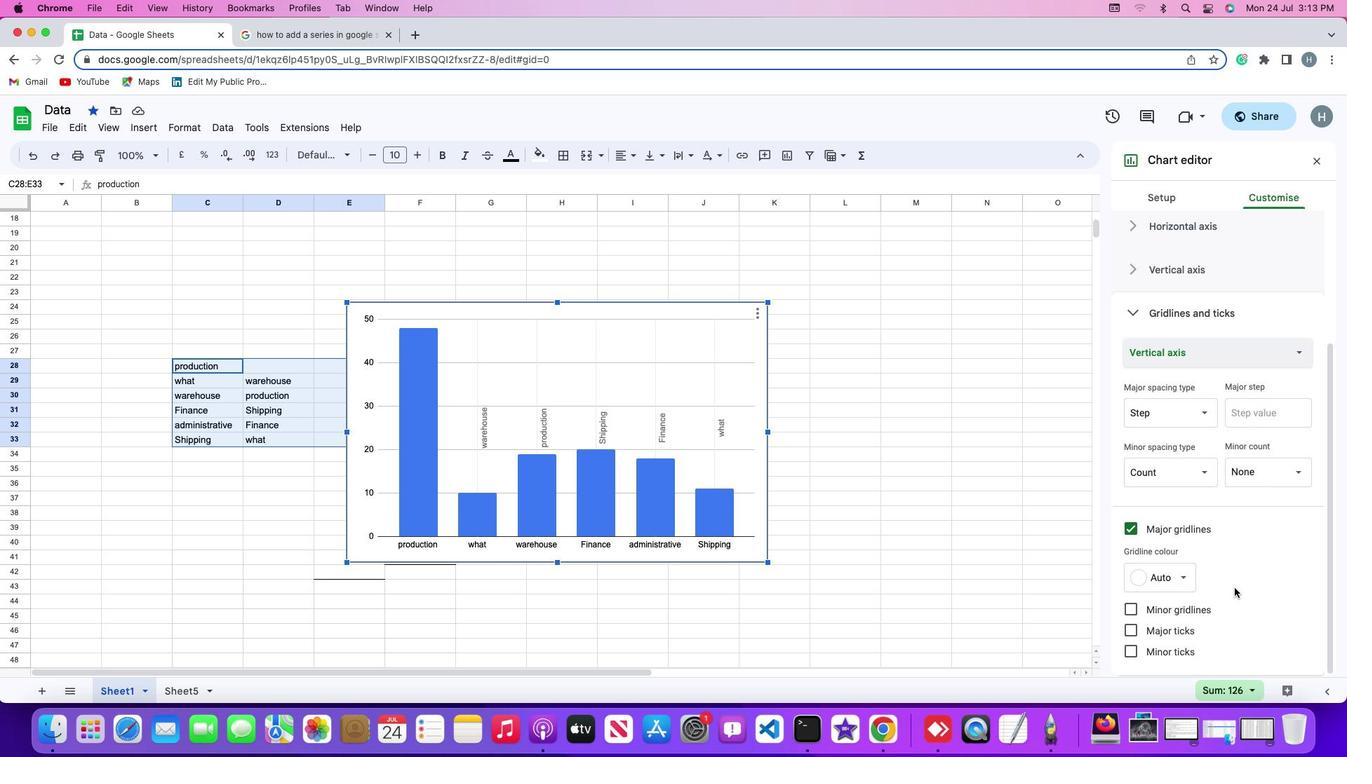 
Action: Mouse moved to (1181, 574)
Screenshot: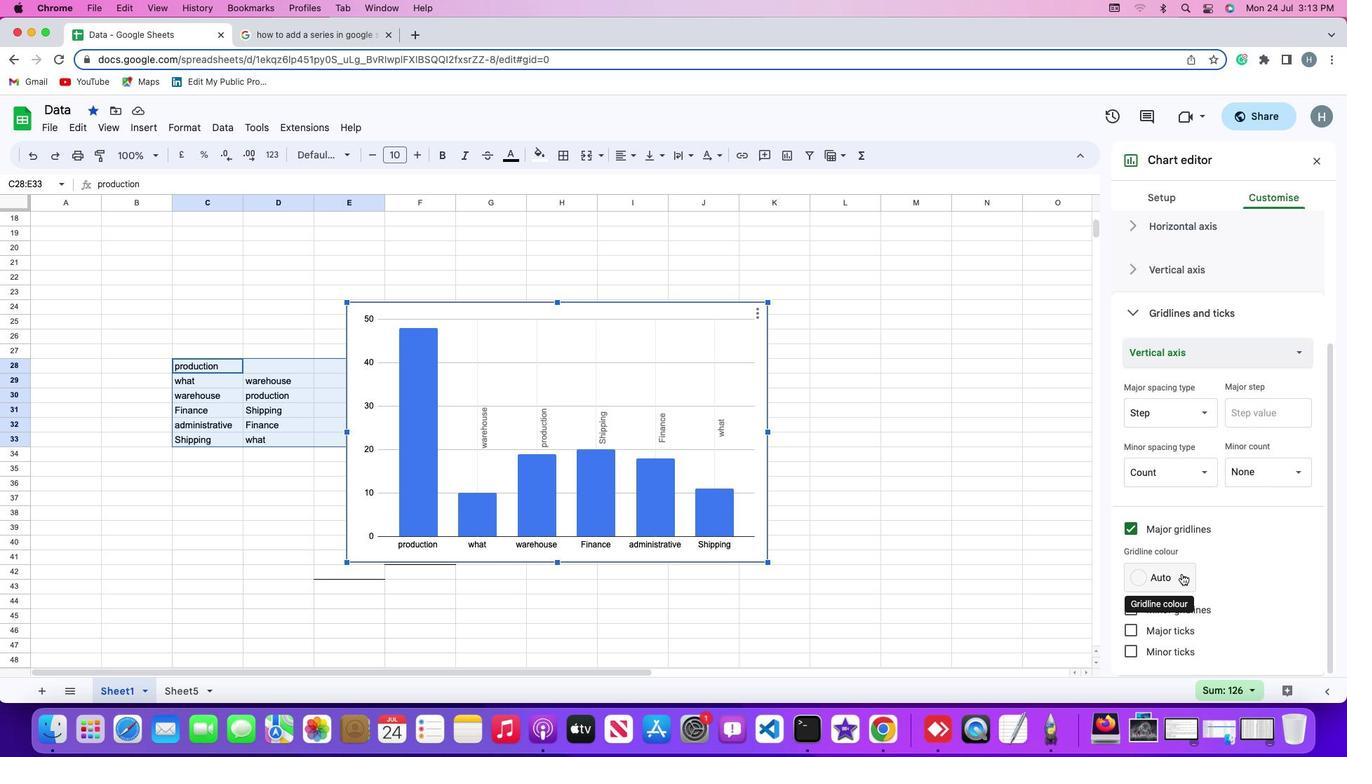 
Action: Mouse pressed left at (1181, 574)
Screenshot: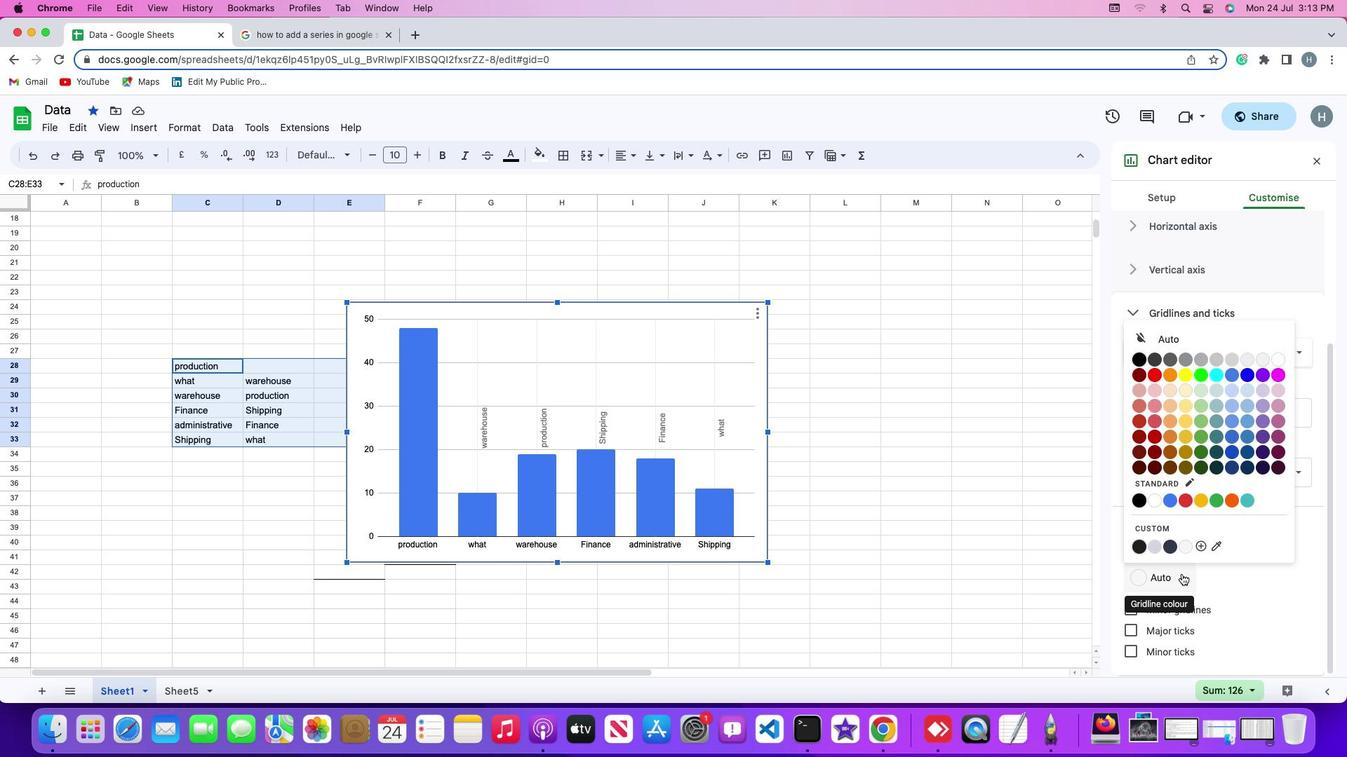 
Action: Mouse moved to (1264, 372)
Screenshot: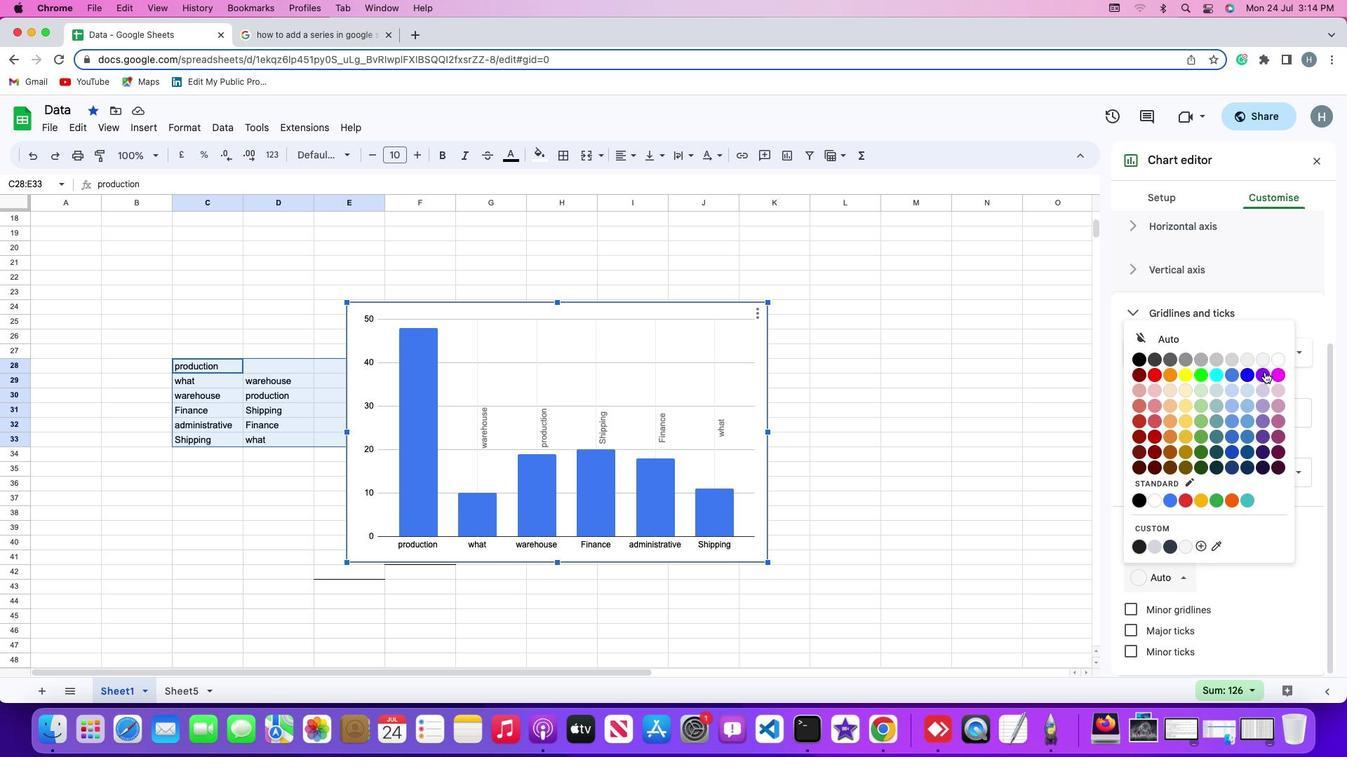 
Action: Mouse pressed left at (1264, 372)
Screenshot: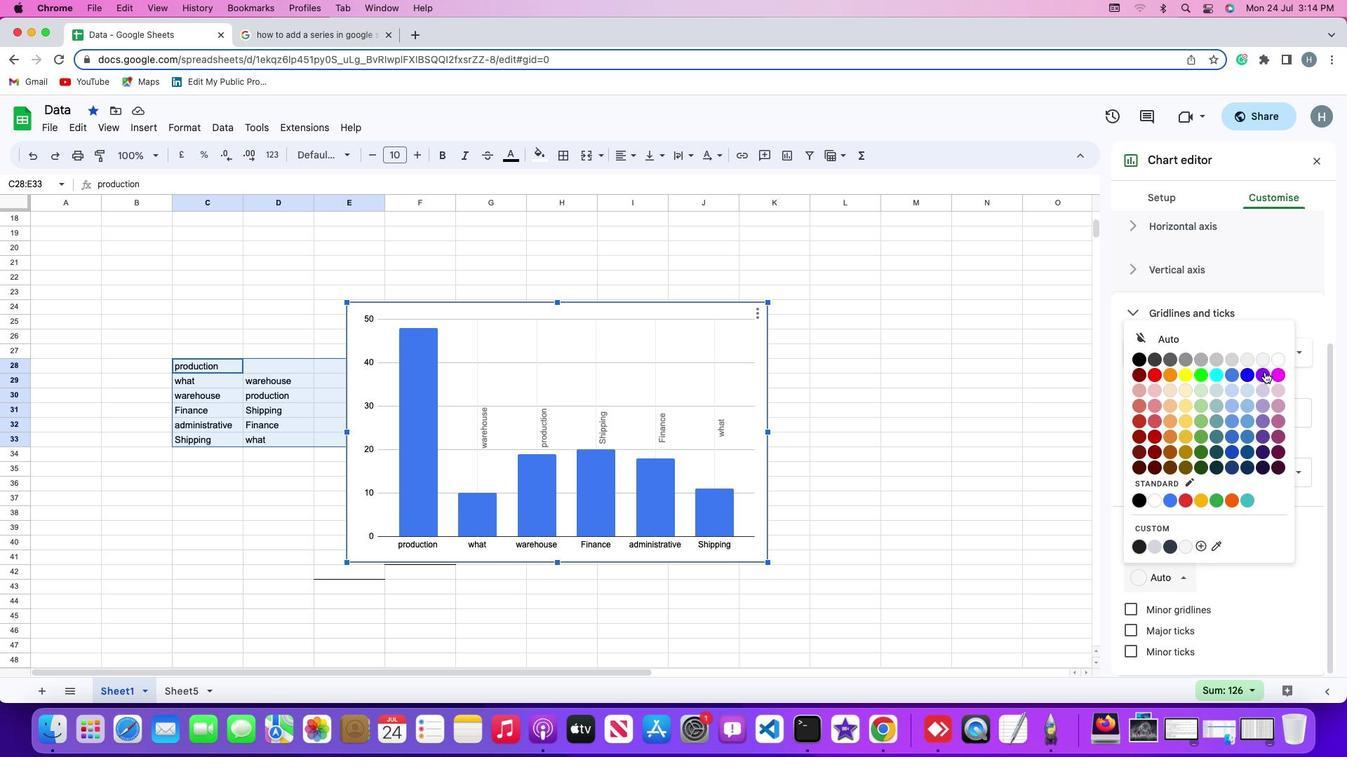 
Action: Mouse moved to (1034, 477)
Screenshot: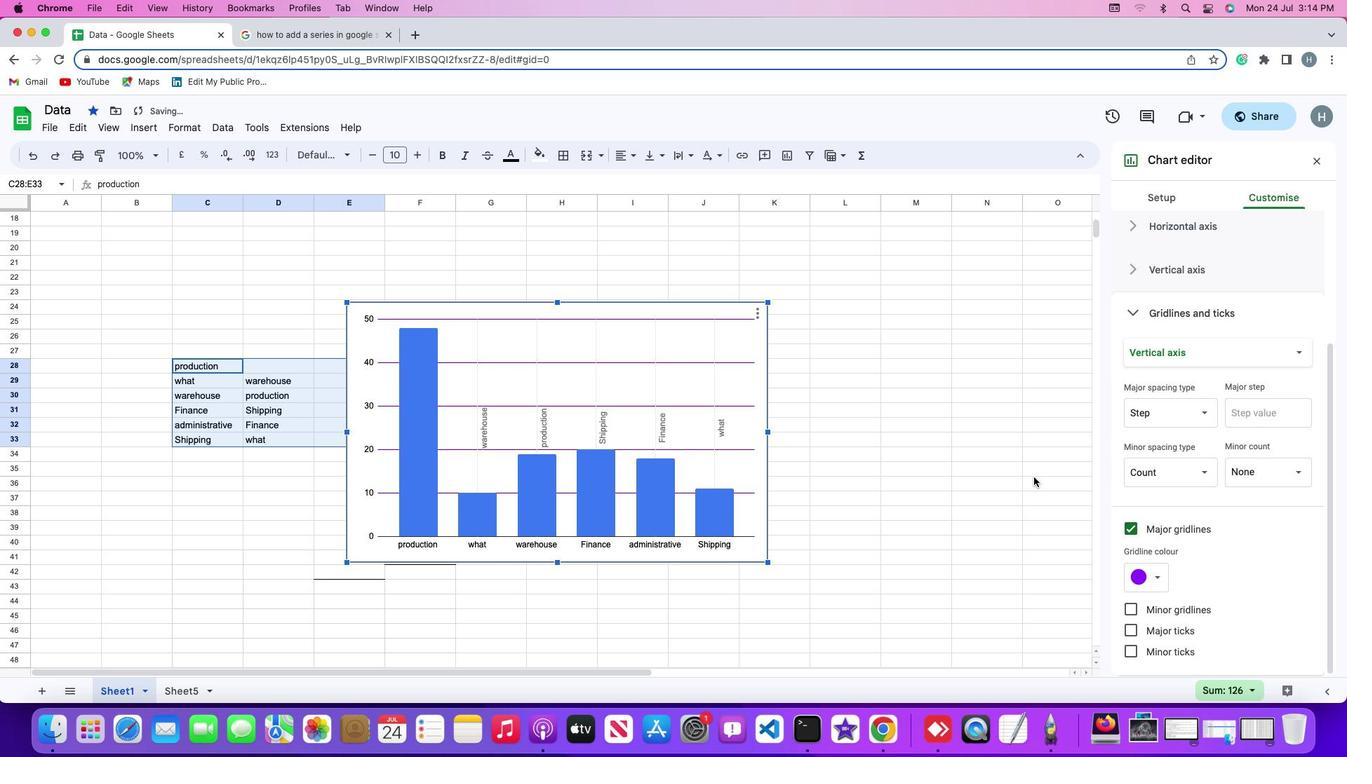 
